 Task: Create a due date automation trigger when advanced on, on the tuesday of the week before a card is due add fields with custom field "Resume" set to a date in this month at 11:00 AM.
Action: Mouse moved to (1137, 350)
Screenshot: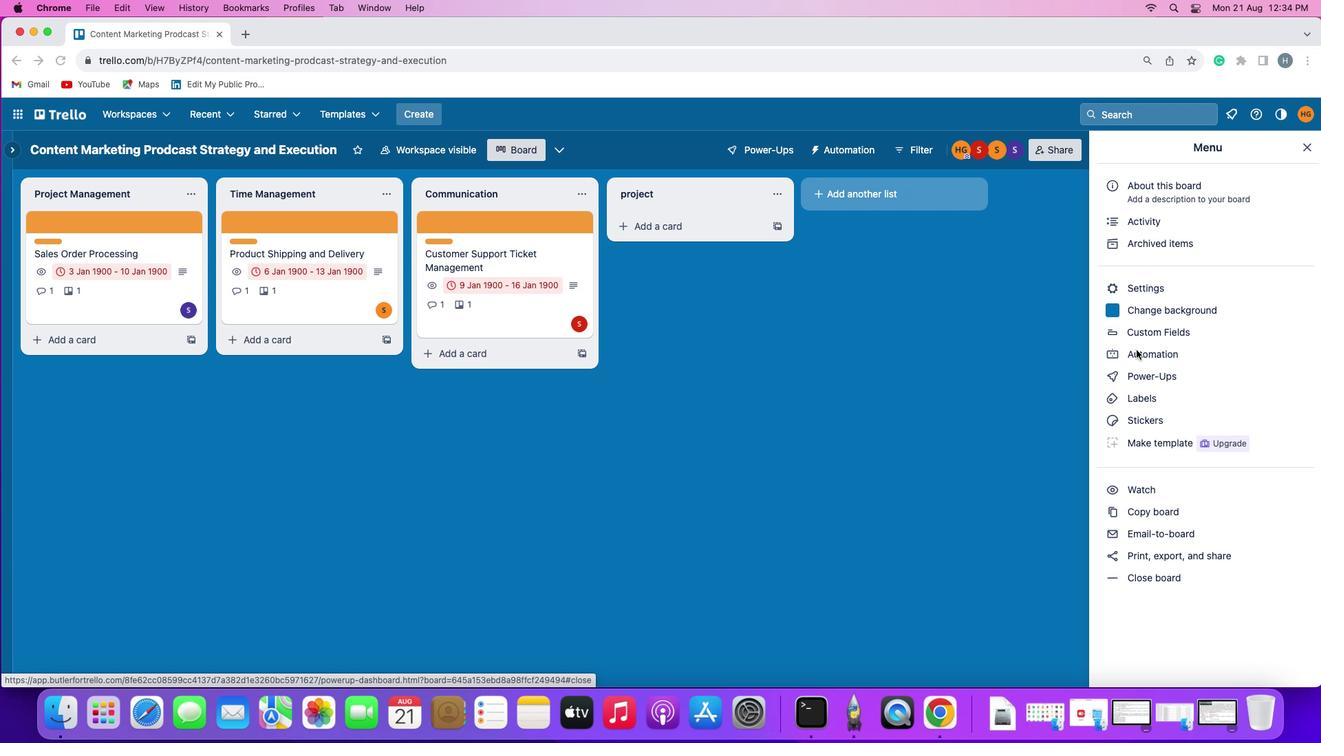 
Action: Mouse pressed left at (1137, 350)
Screenshot: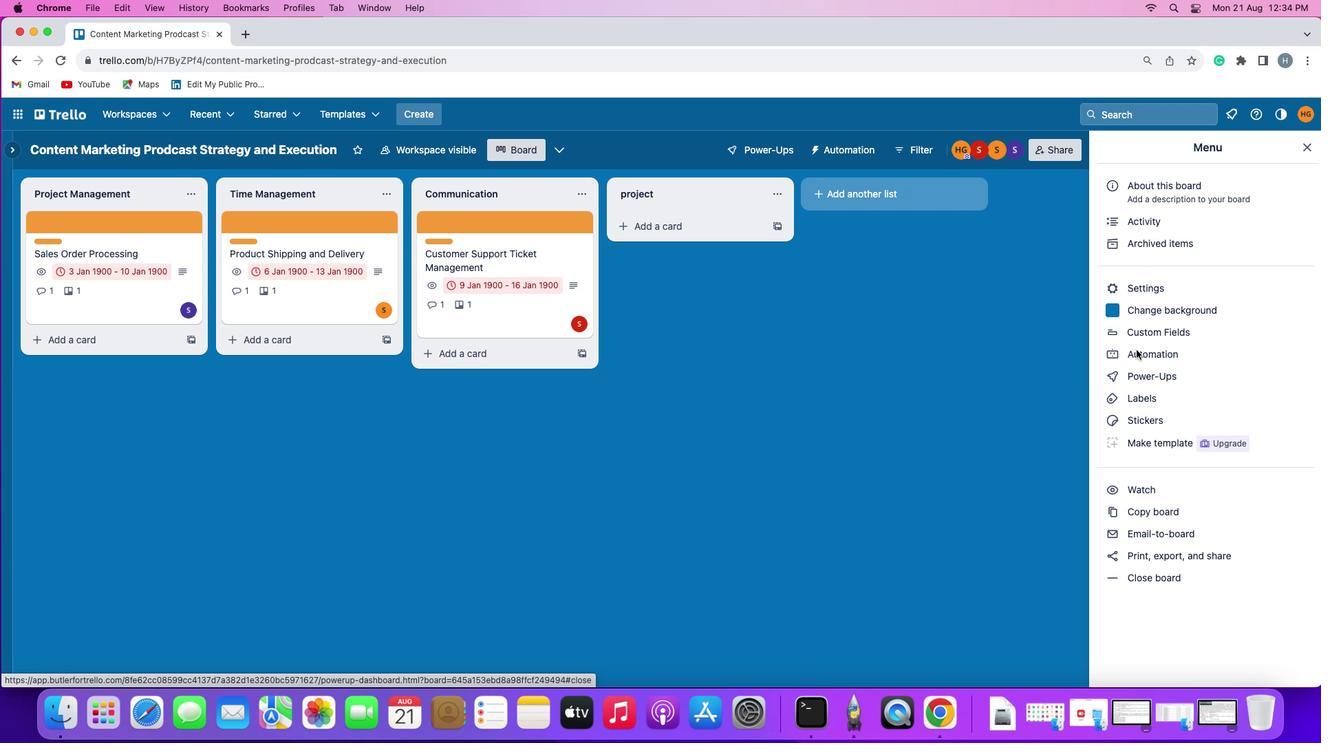 
Action: Mouse pressed left at (1137, 350)
Screenshot: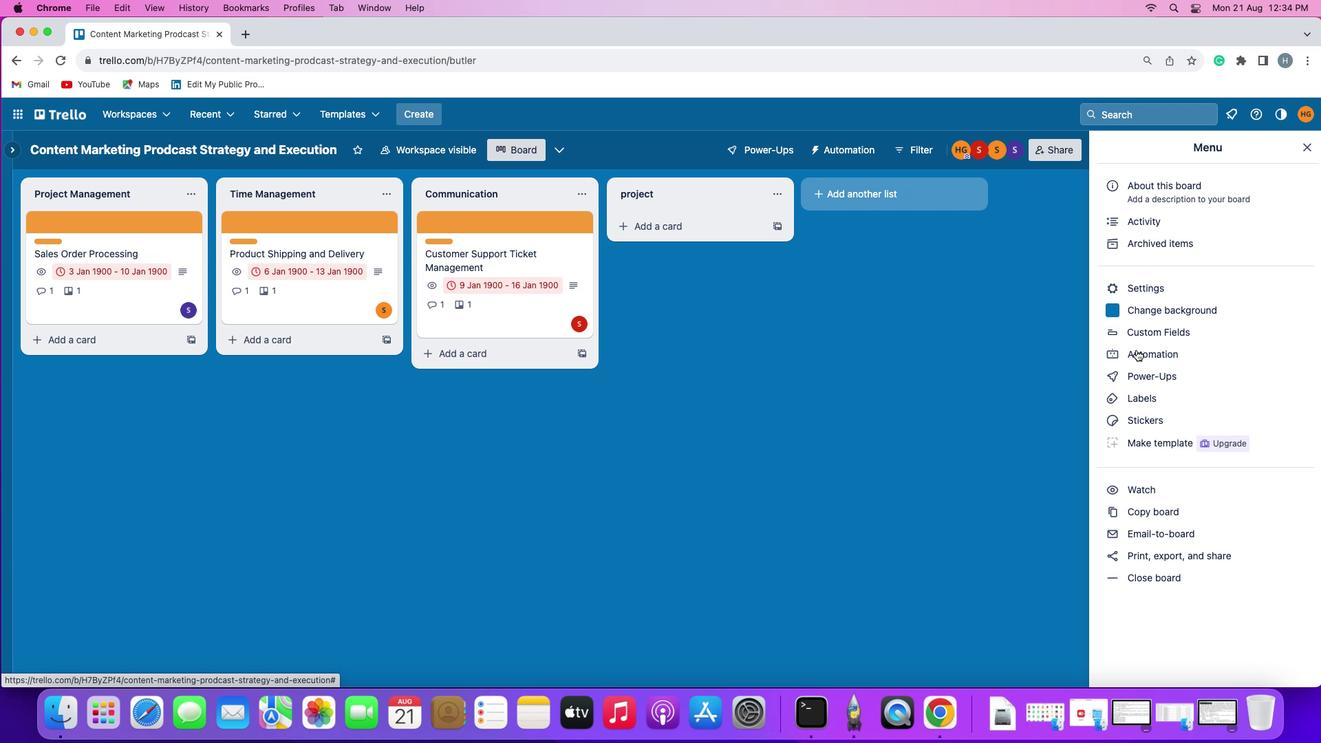 
Action: Mouse moved to (70, 321)
Screenshot: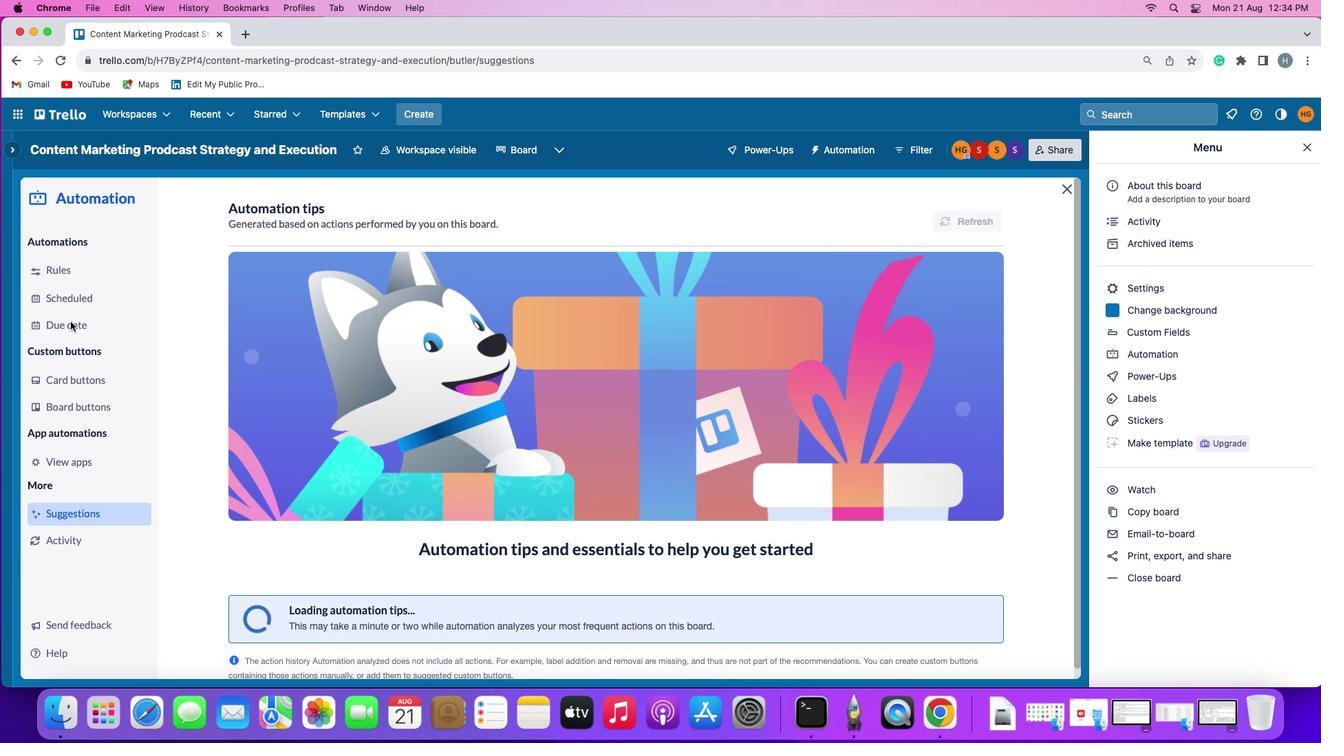
Action: Mouse pressed left at (70, 321)
Screenshot: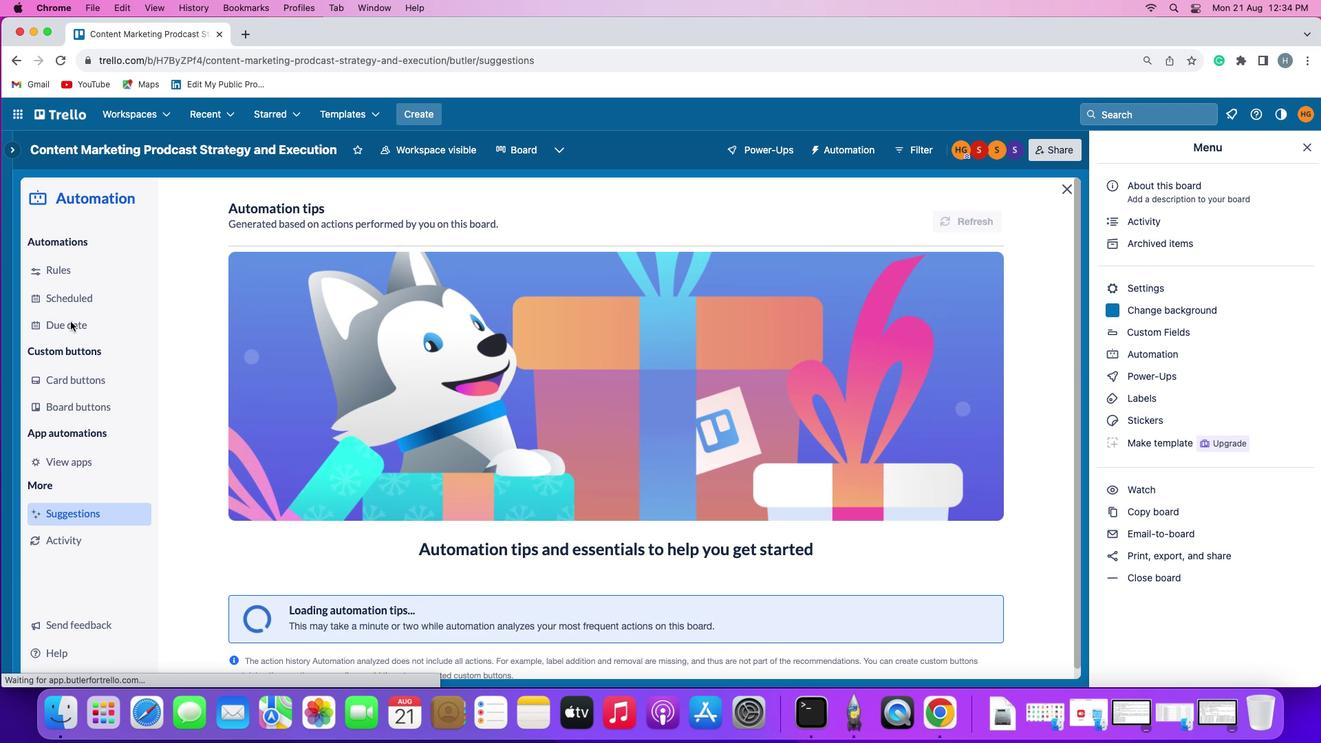 
Action: Mouse moved to (934, 214)
Screenshot: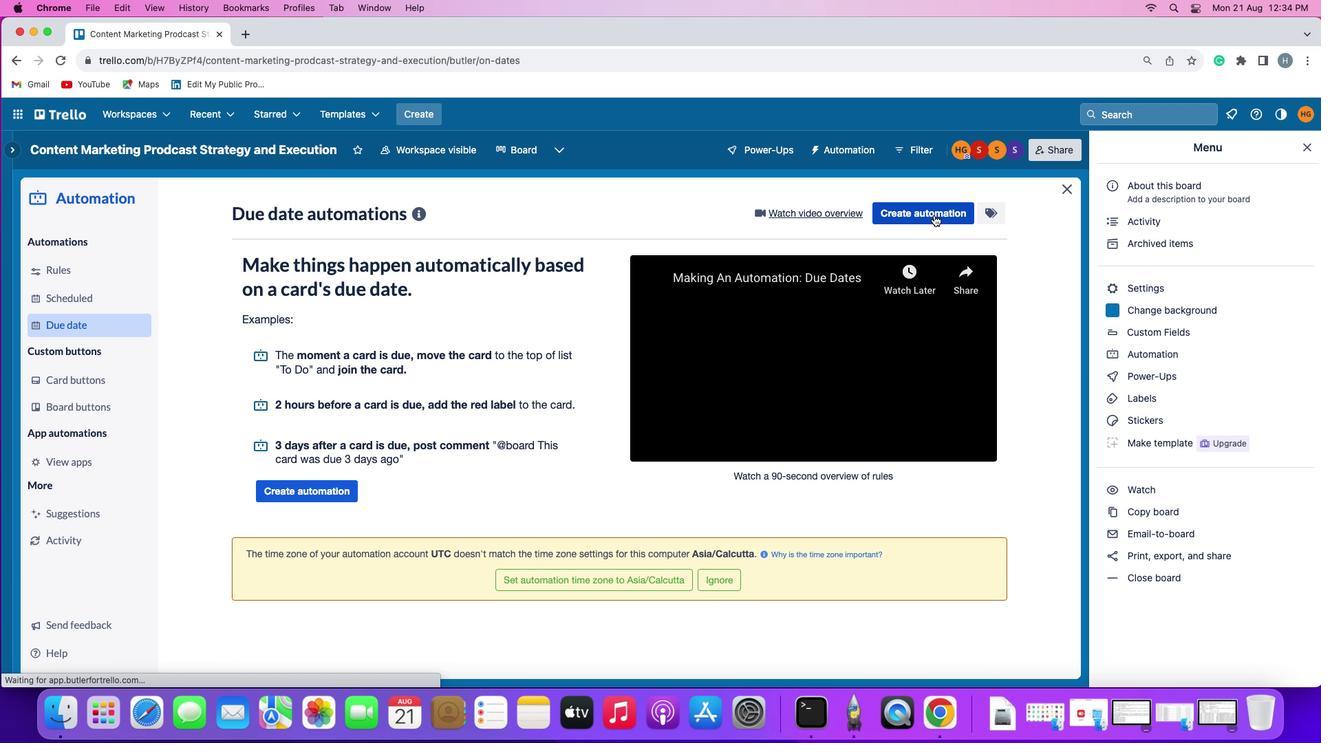 
Action: Mouse pressed left at (934, 214)
Screenshot: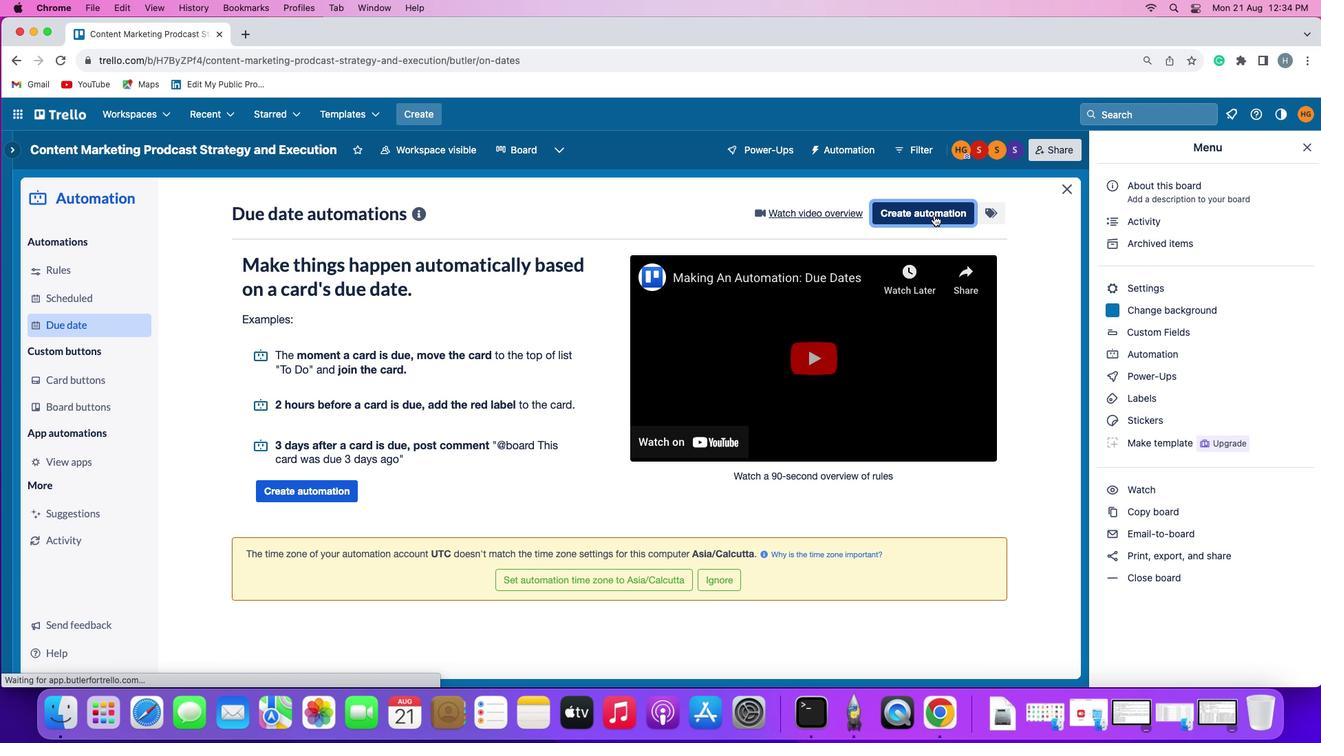 
Action: Mouse moved to (268, 342)
Screenshot: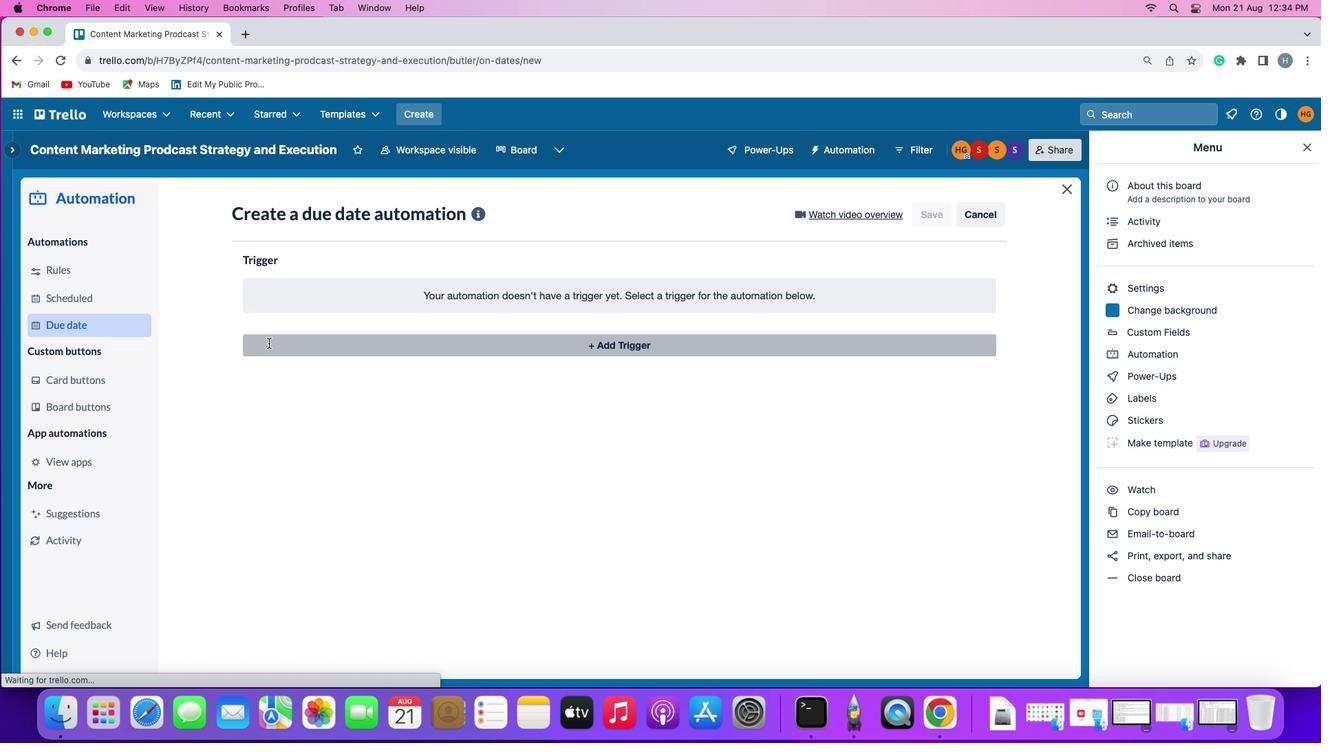 
Action: Mouse pressed left at (268, 342)
Screenshot: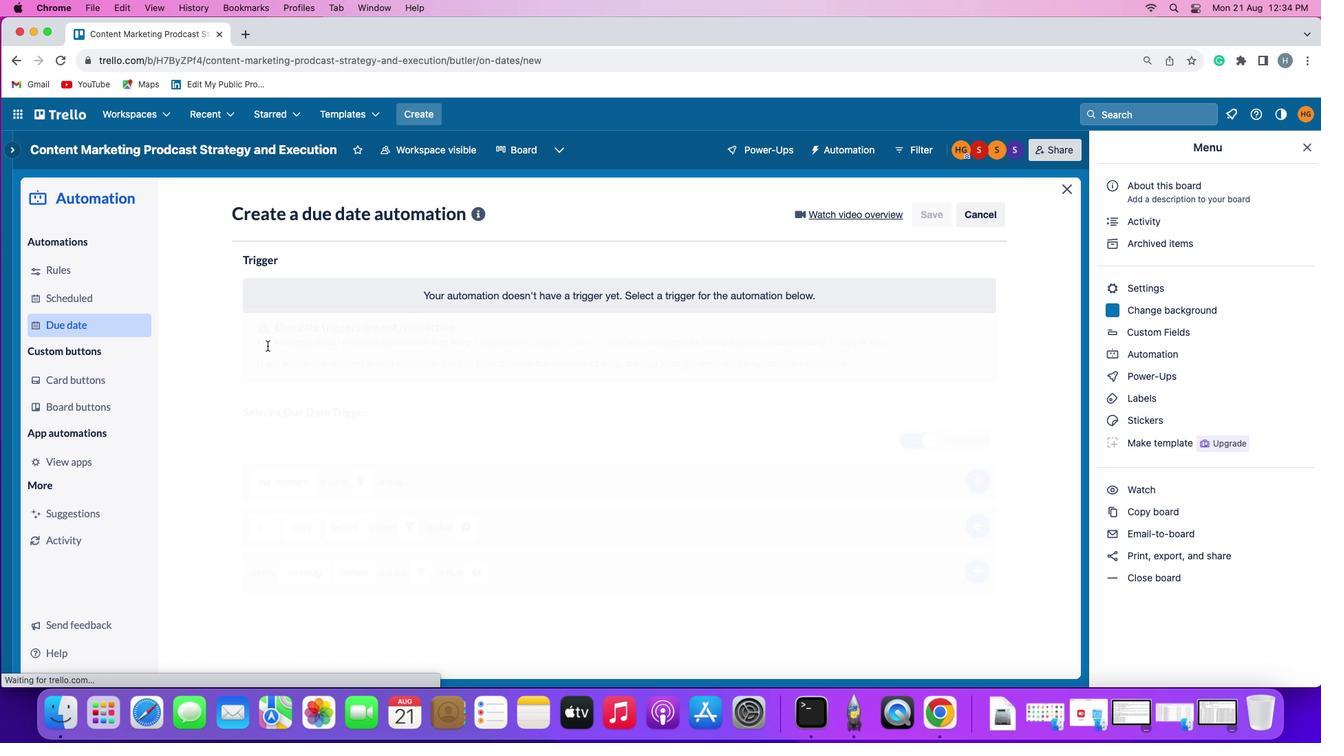 
Action: Mouse moved to (308, 605)
Screenshot: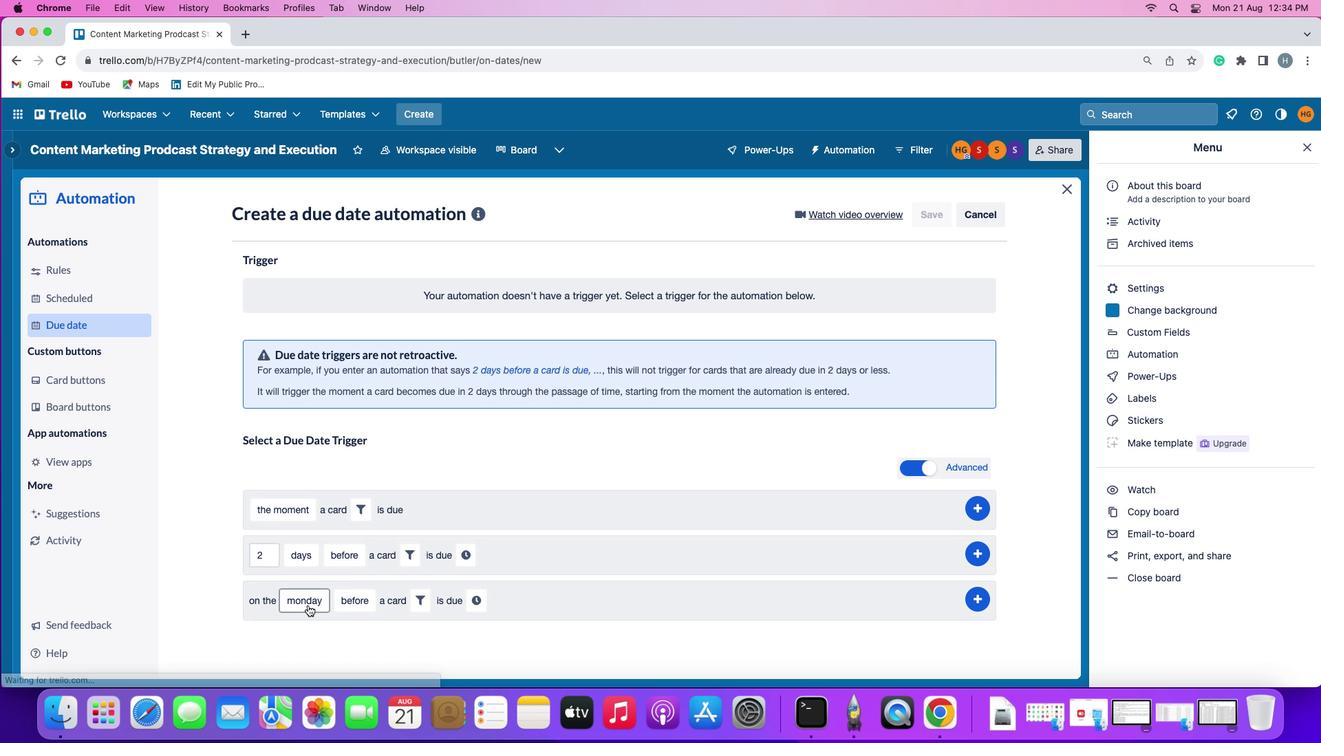 
Action: Mouse pressed left at (308, 605)
Screenshot: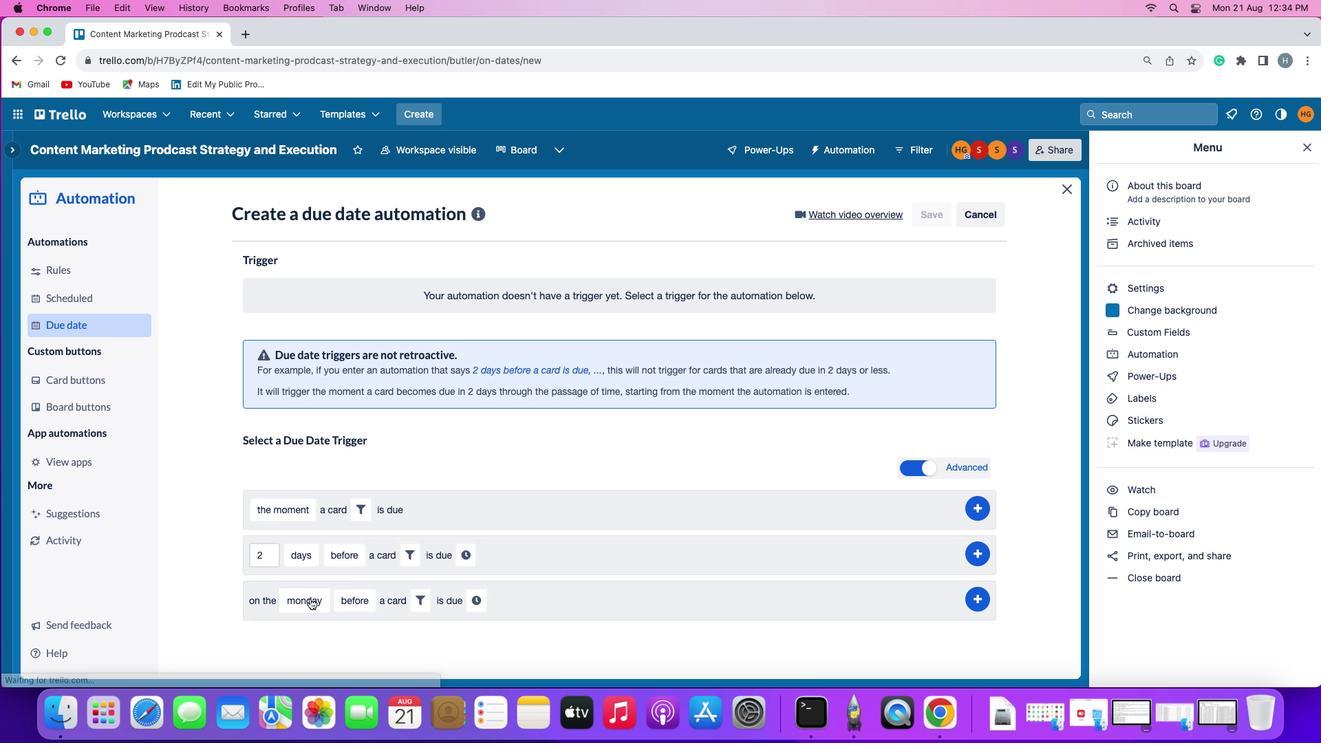 
Action: Mouse moved to (320, 441)
Screenshot: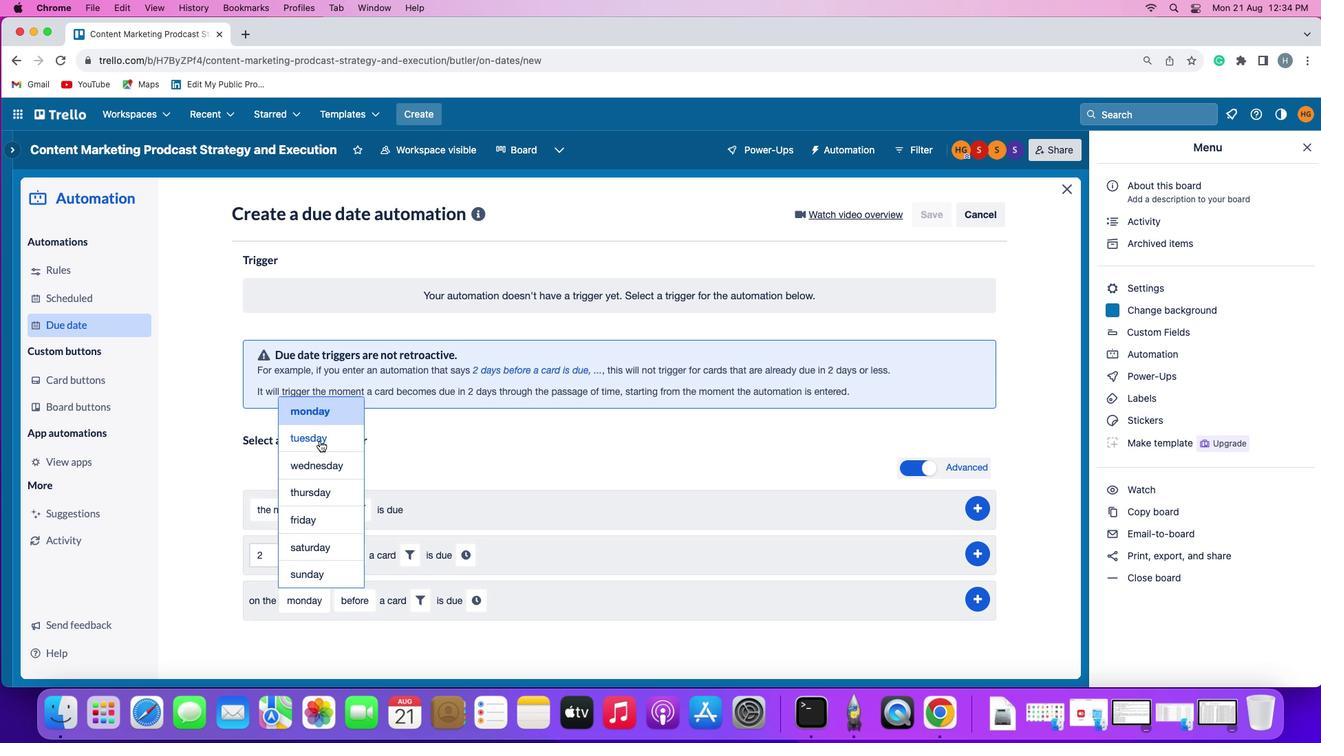 
Action: Mouse pressed left at (320, 441)
Screenshot: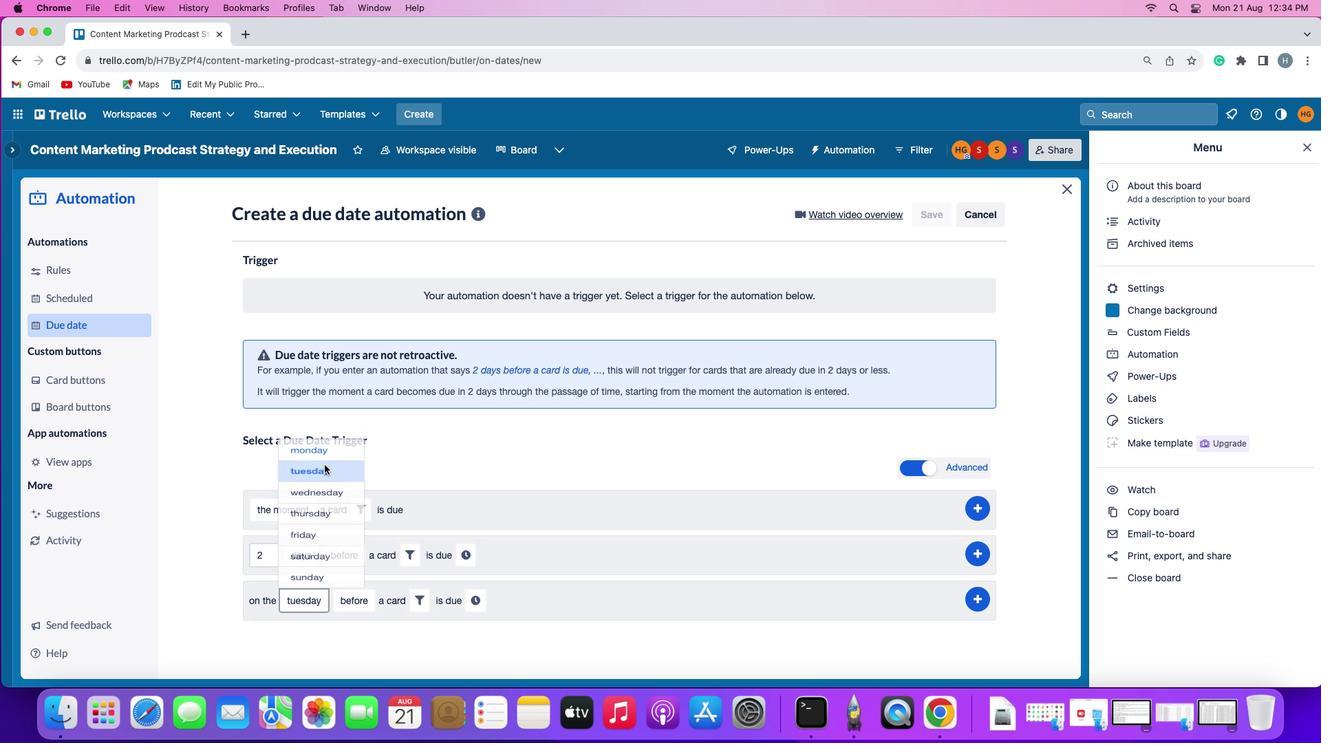 
Action: Mouse moved to (348, 599)
Screenshot: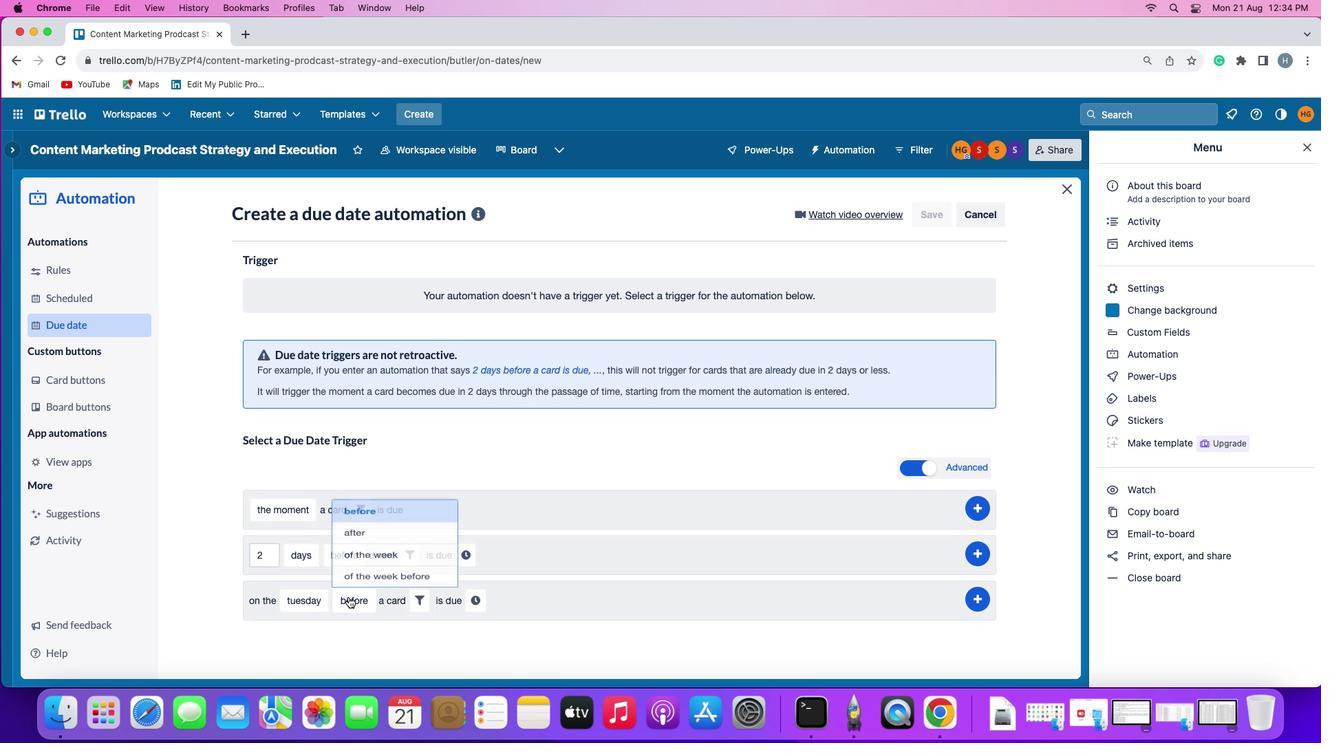 
Action: Mouse pressed left at (348, 599)
Screenshot: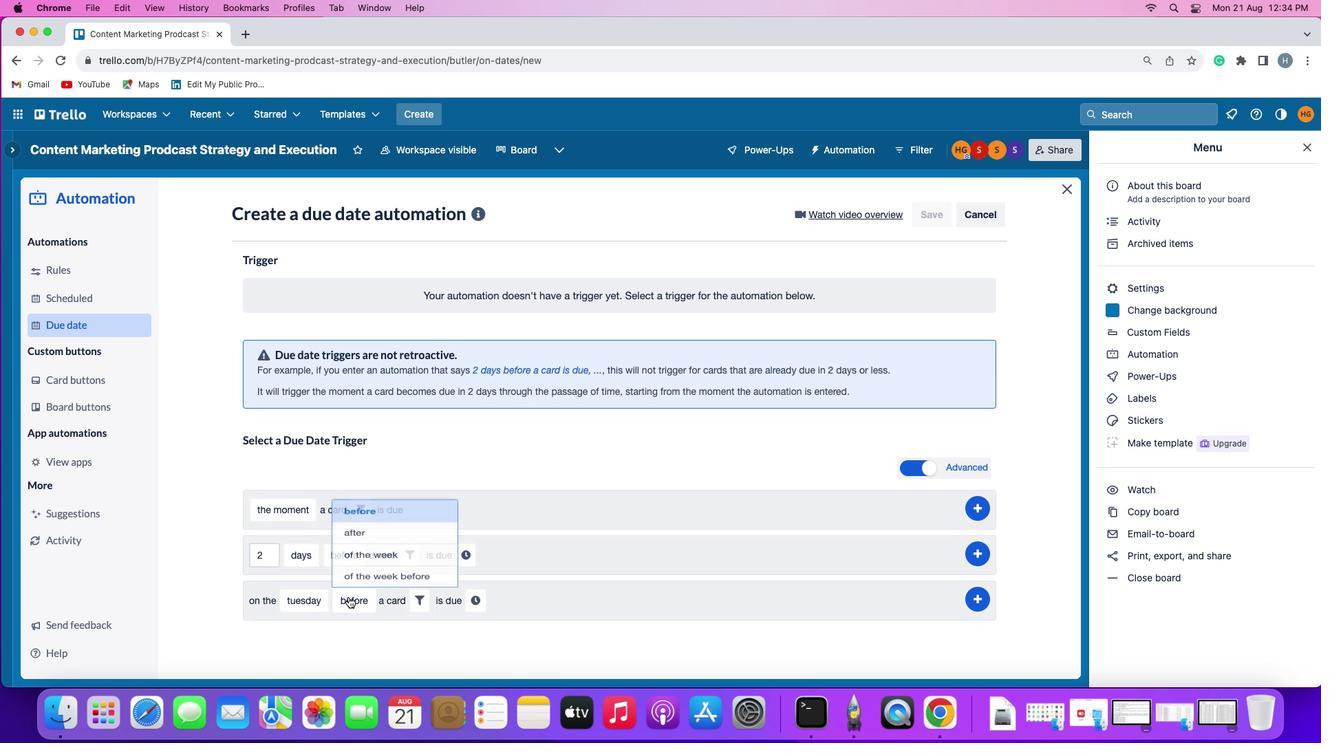 
Action: Mouse moved to (355, 579)
Screenshot: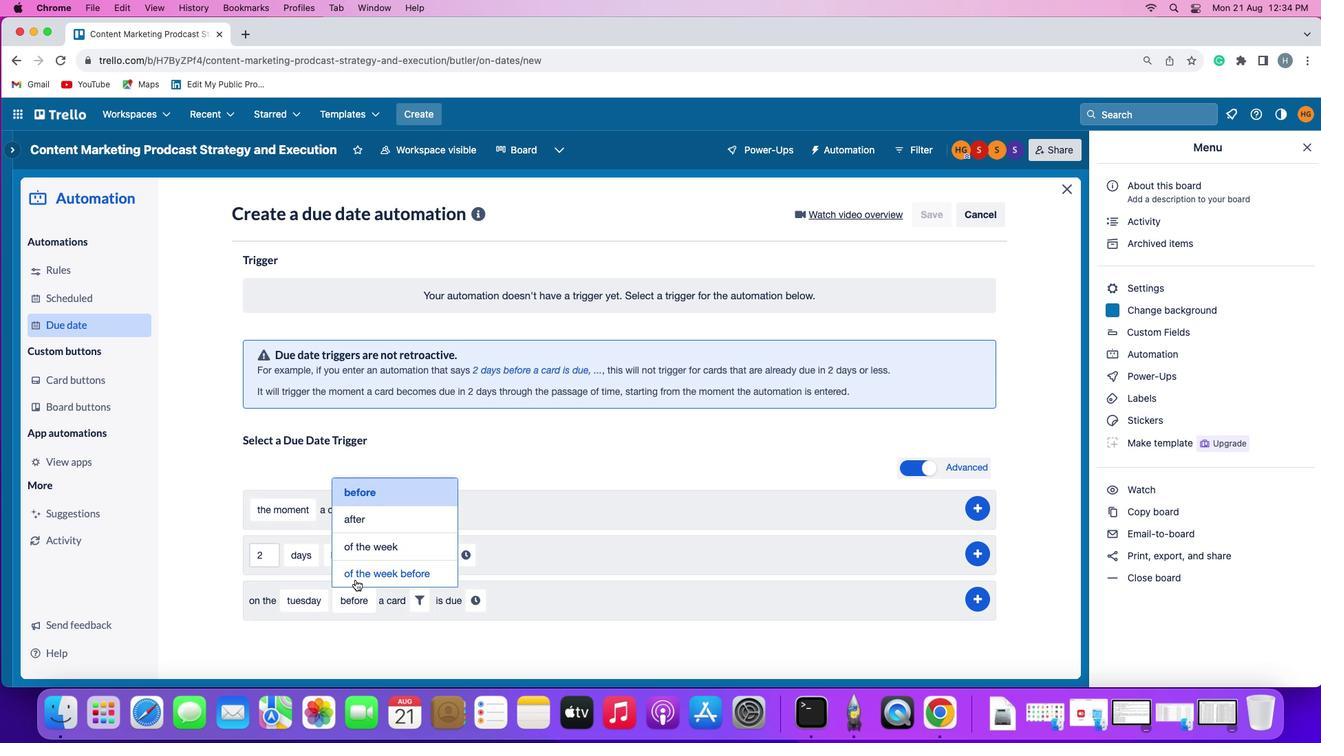 
Action: Mouse pressed left at (355, 579)
Screenshot: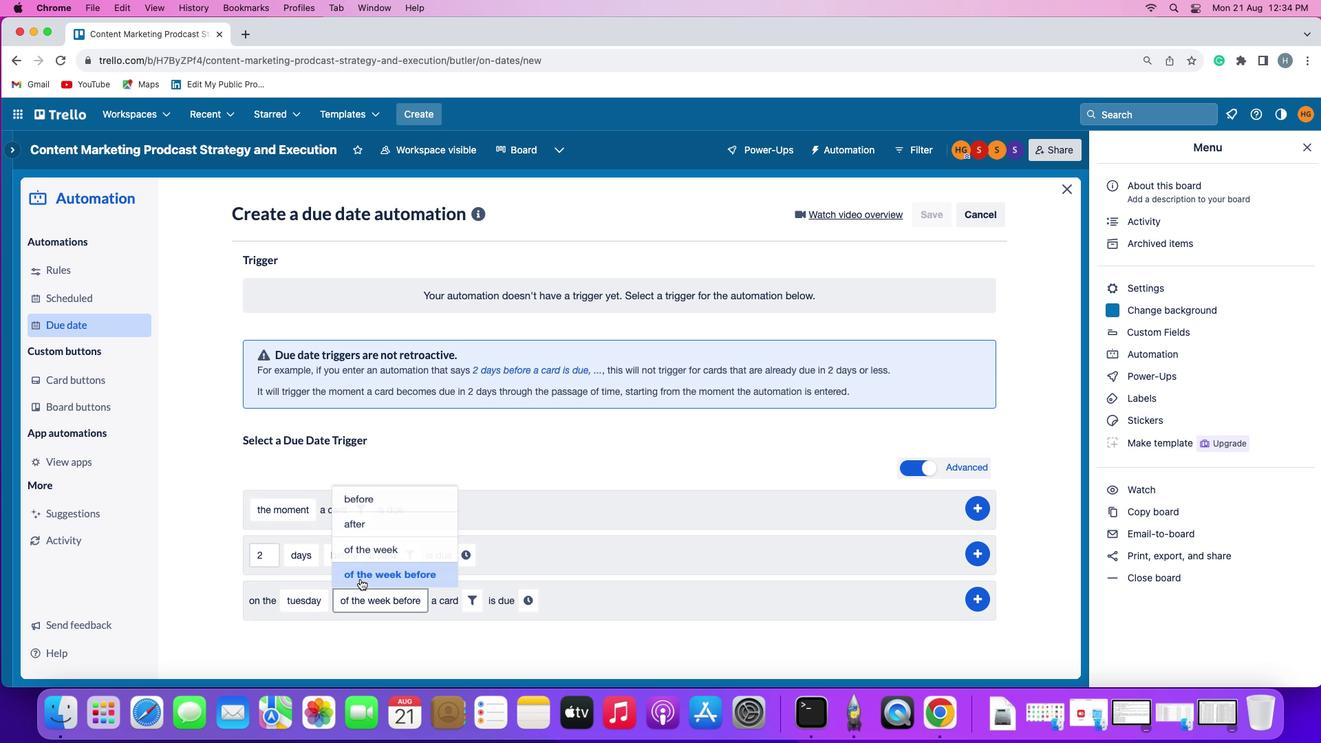 
Action: Mouse moved to (466, 601)
Screenshot: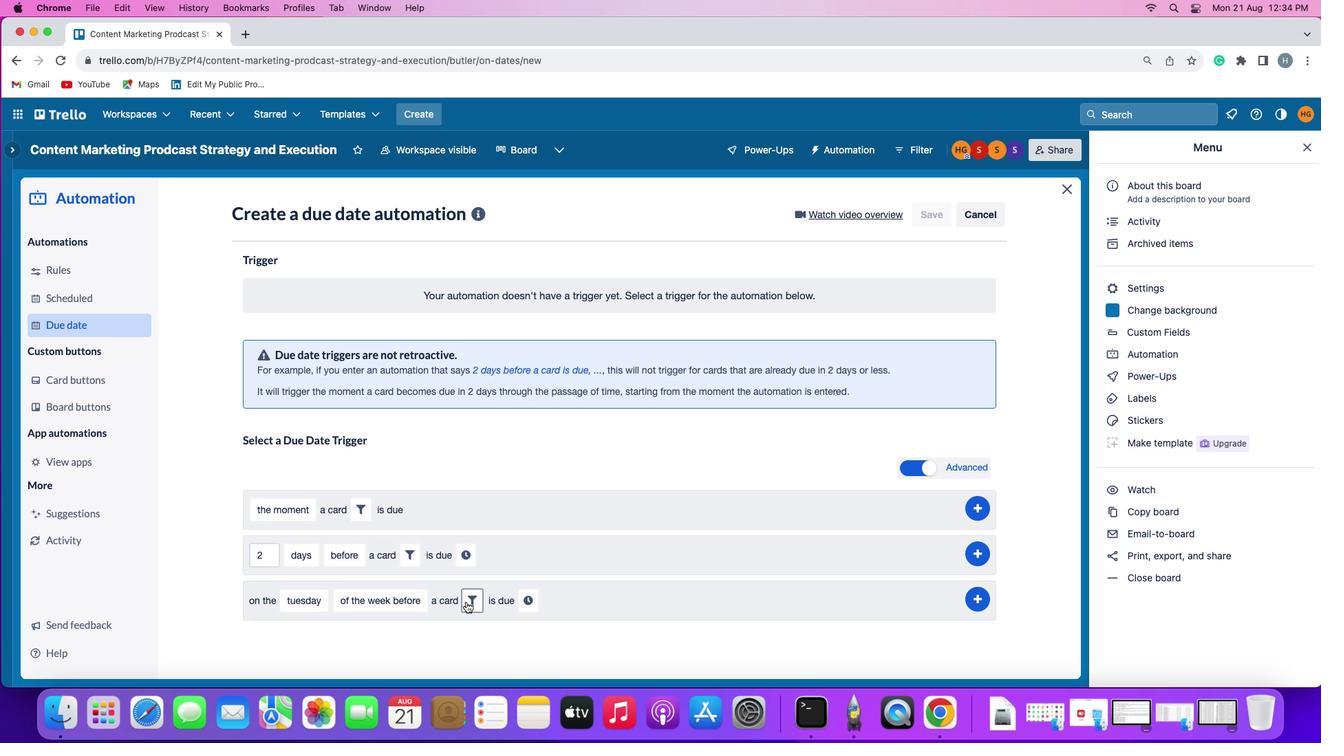
Action: Mouse pressed left at (466, 601)
Screenshot: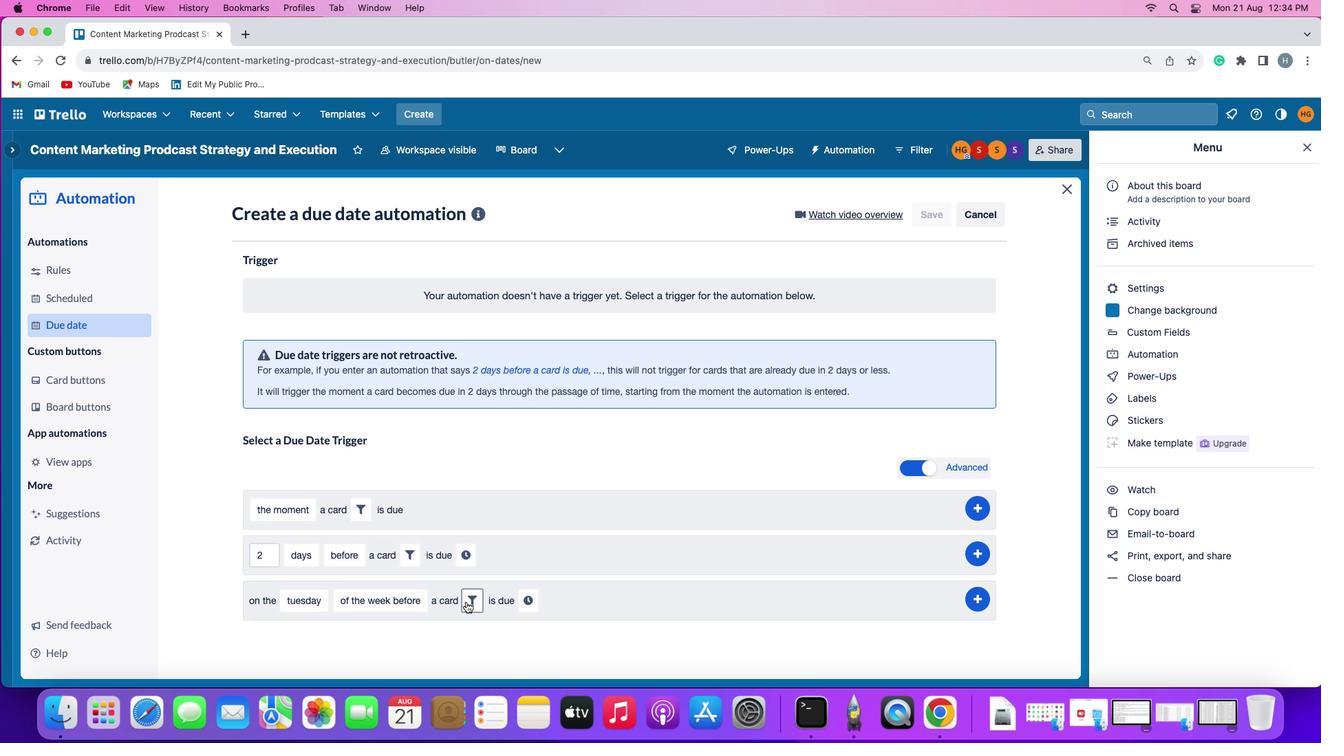 
Action: Mouse moved to (693, 640)
Screenshot: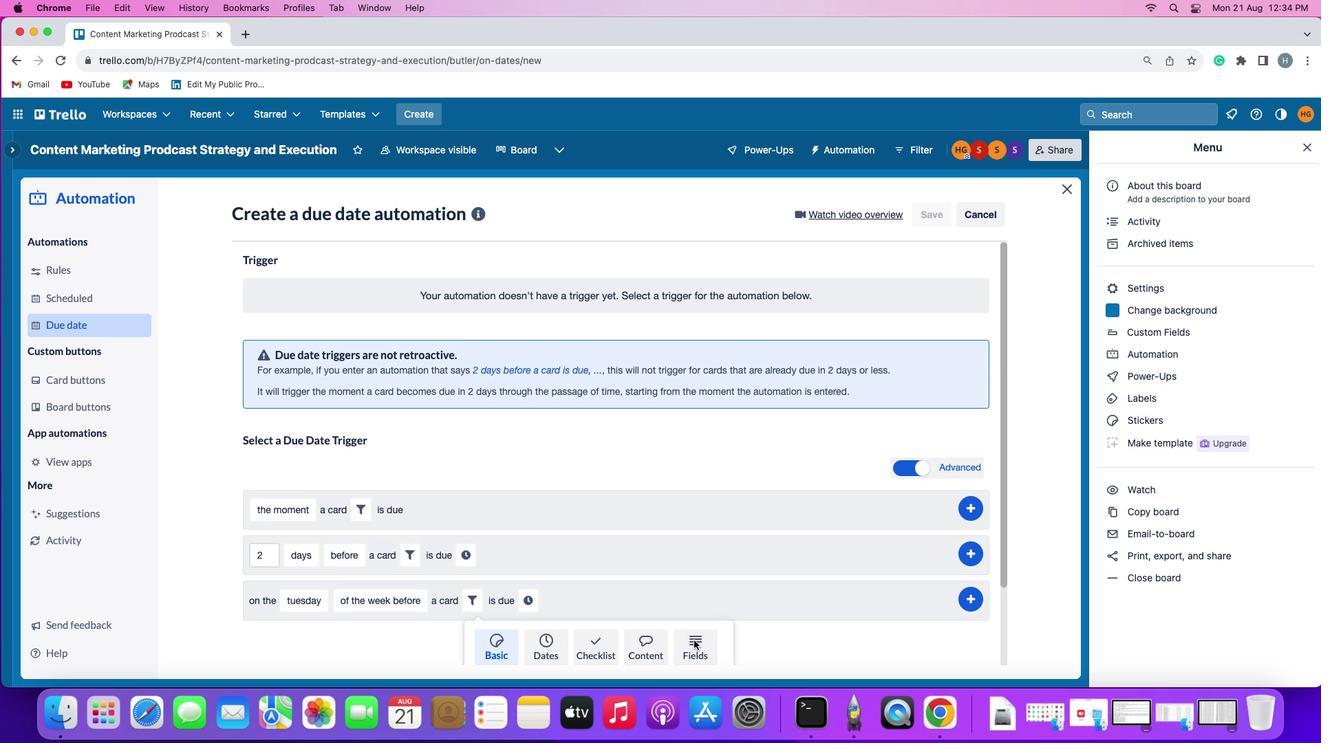 
Action: Mouse pressed left at (693, 640)
Screenshot: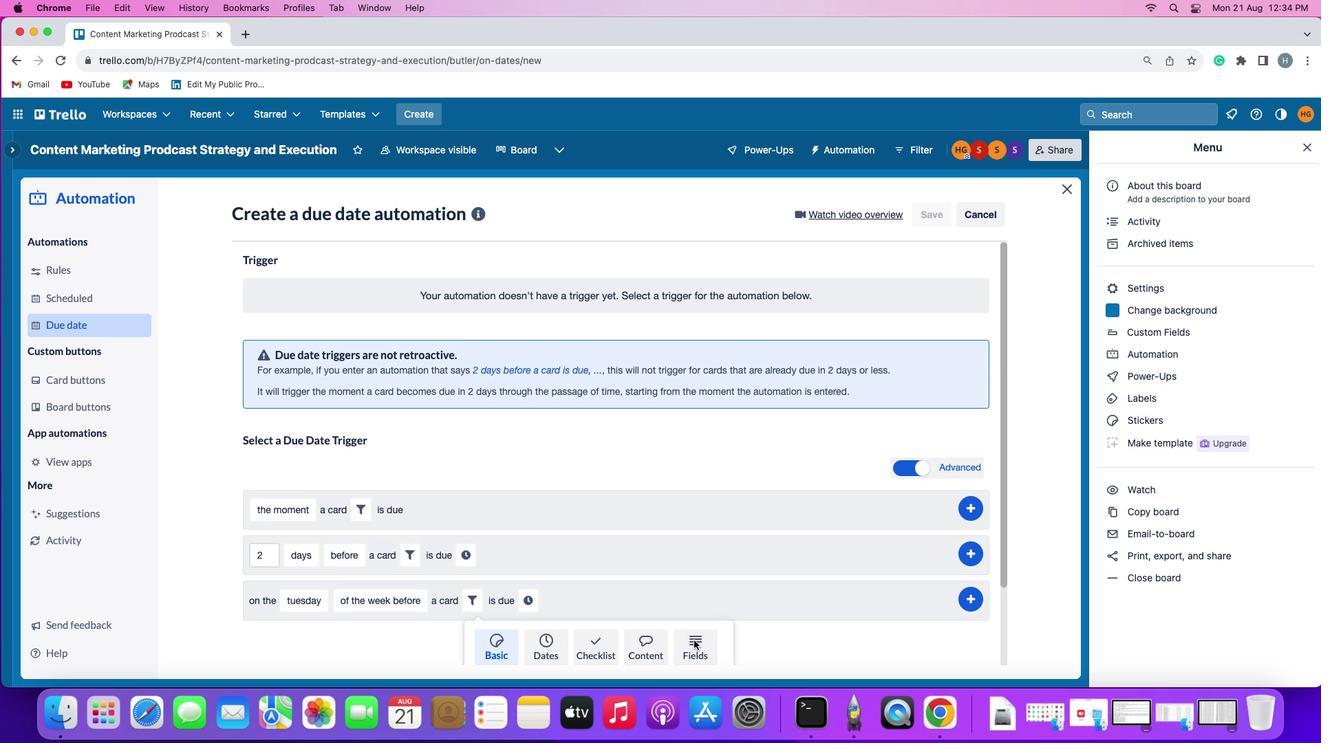 
Action: Mouse moved to (461, 639)
Screenshot: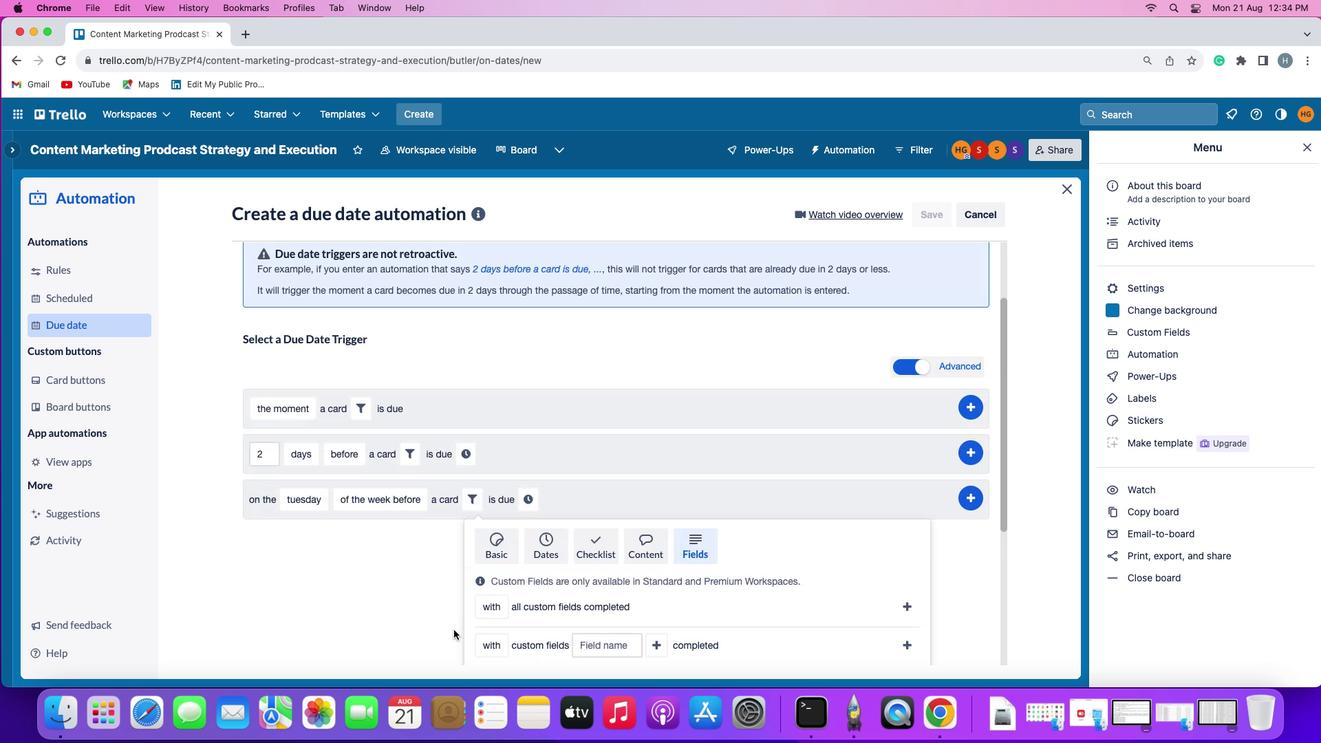 
Action: Mouse scrolled (461, 639) with delta (0, 0)
Screenshot: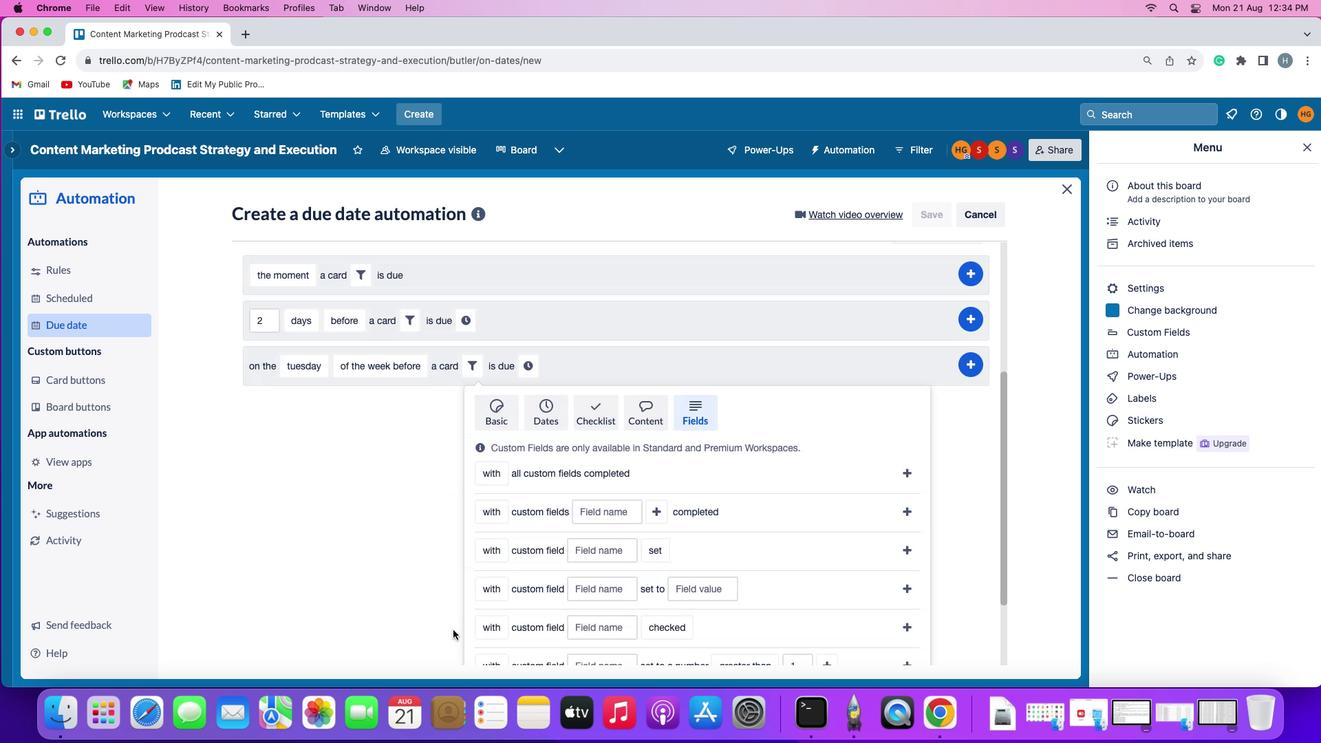 
Action: Mouse moved to (461, 639)
Screenshot: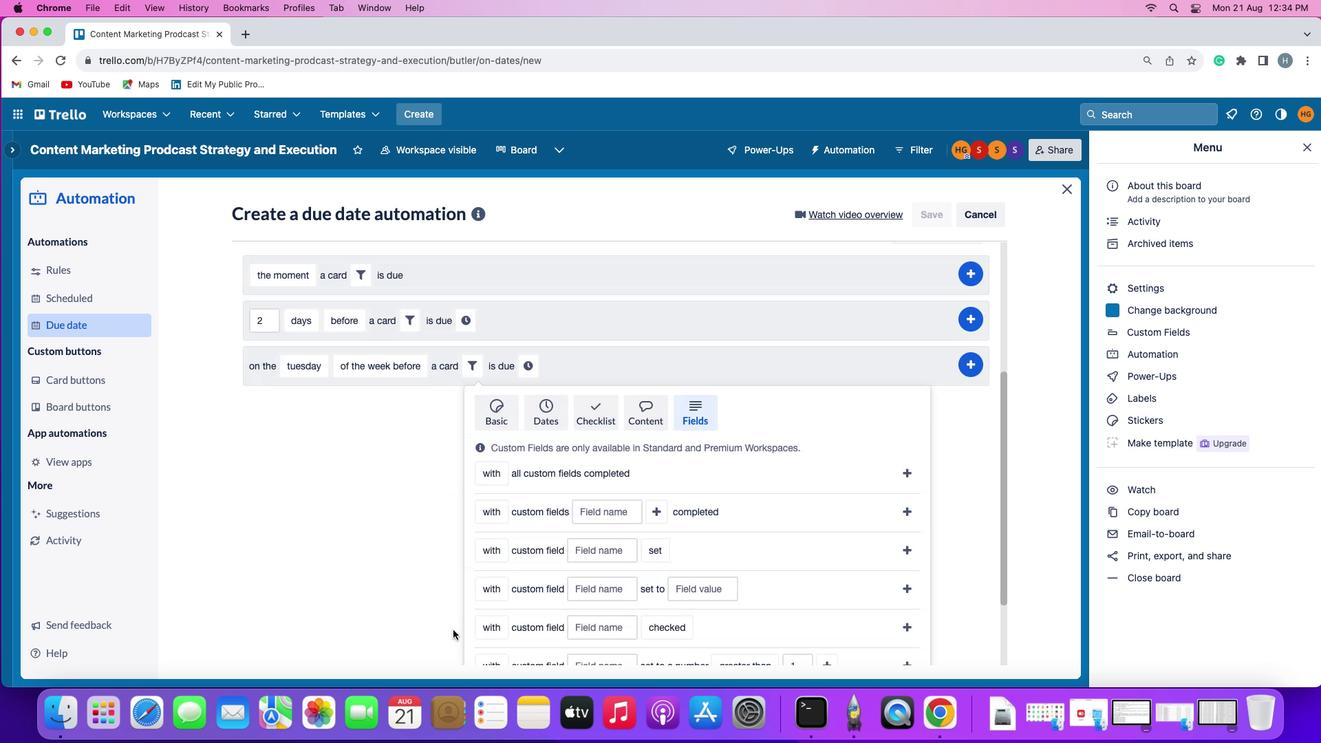 
Action: Mouse scrolled (461, 639) with delta (0, 0)
Screenshot: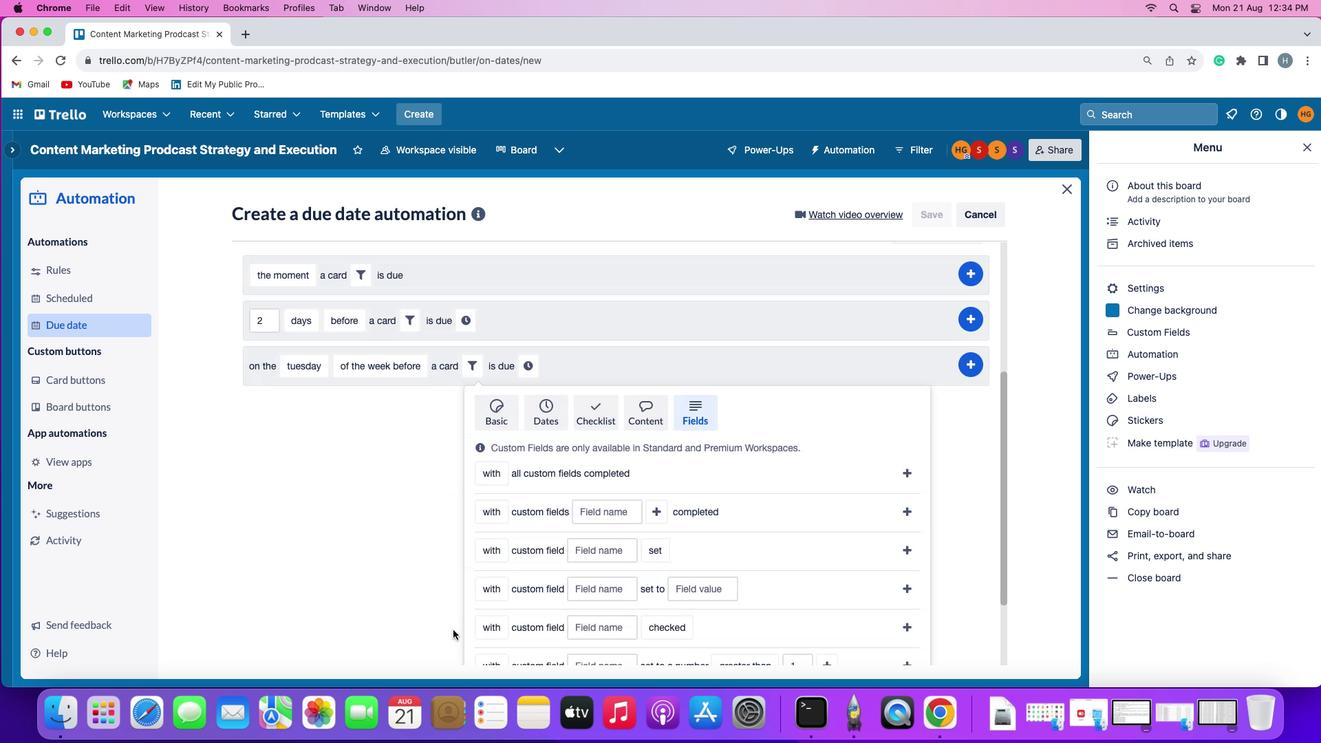 
Action: Mouse moved to (460, 638)
Screenshot: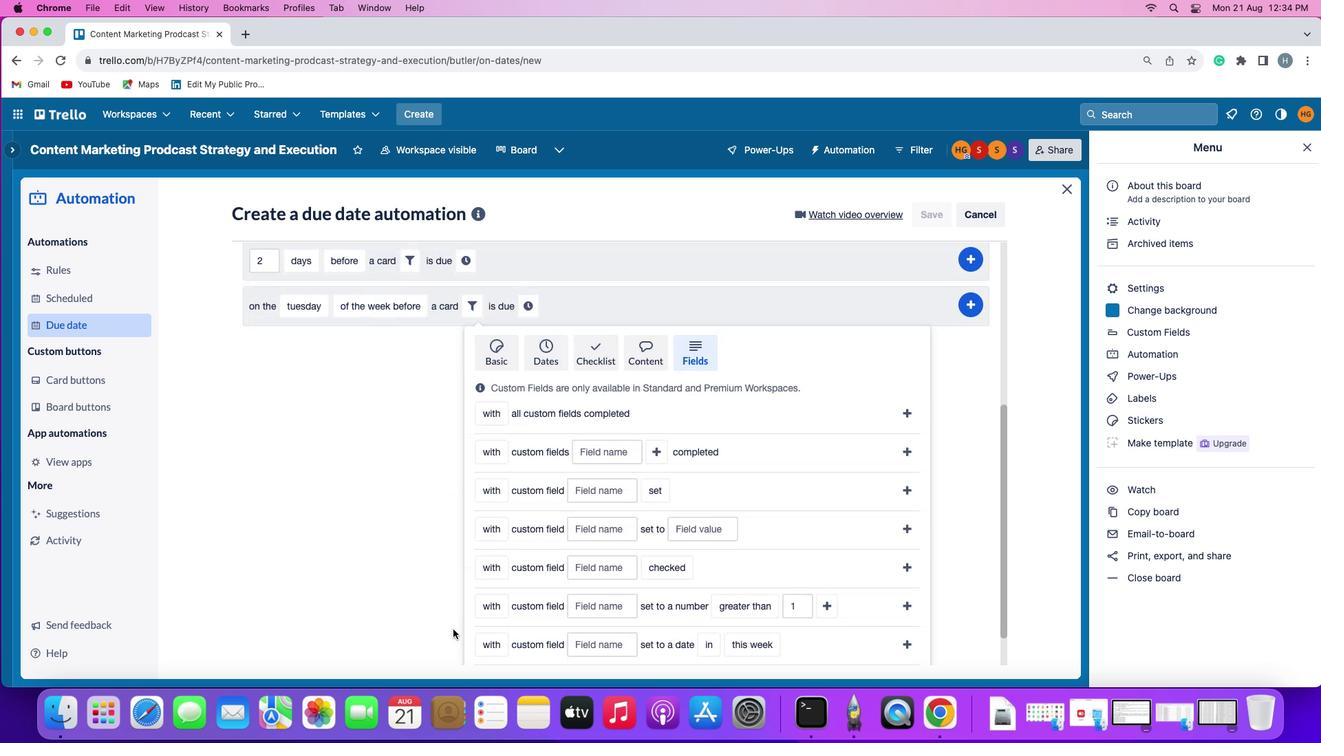 
Action: Mouse scrolled (460, 638) with delta (0, -2)
Screenshot: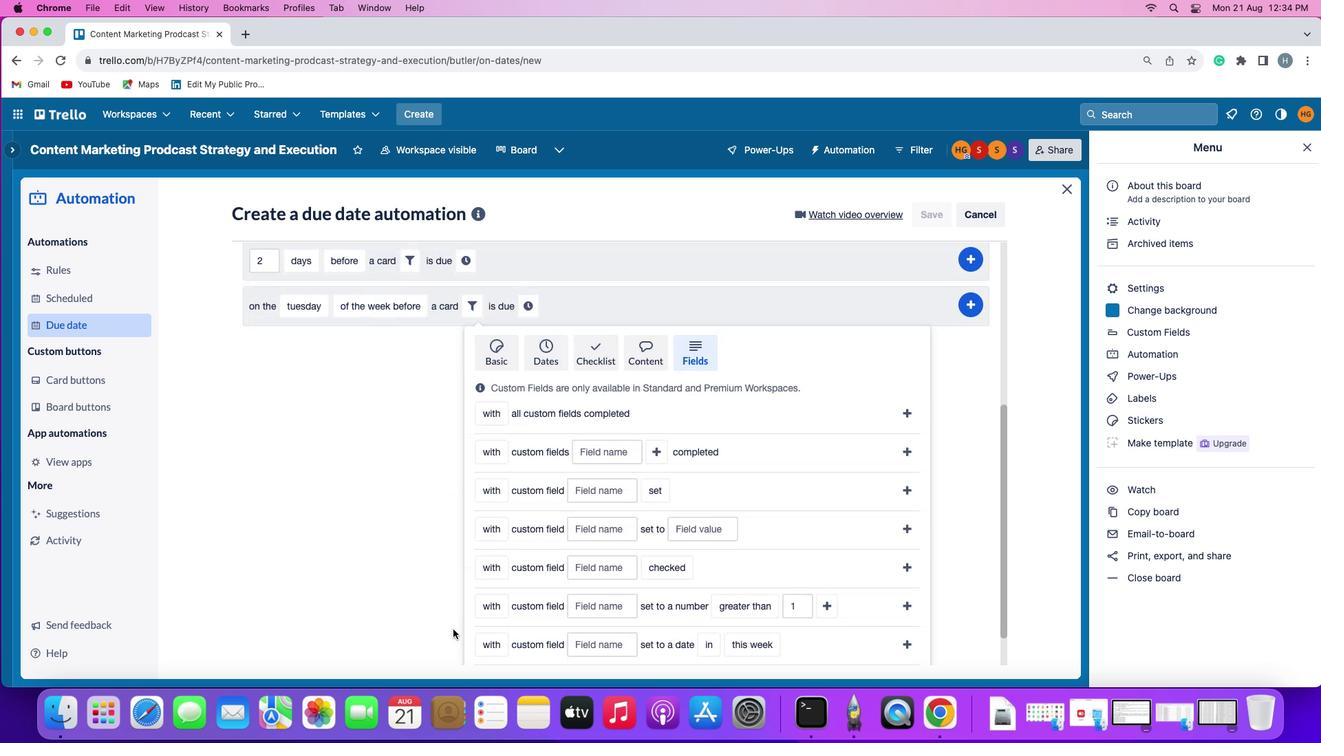 
Action: Mouse moved to (459, 636)
Screenshot: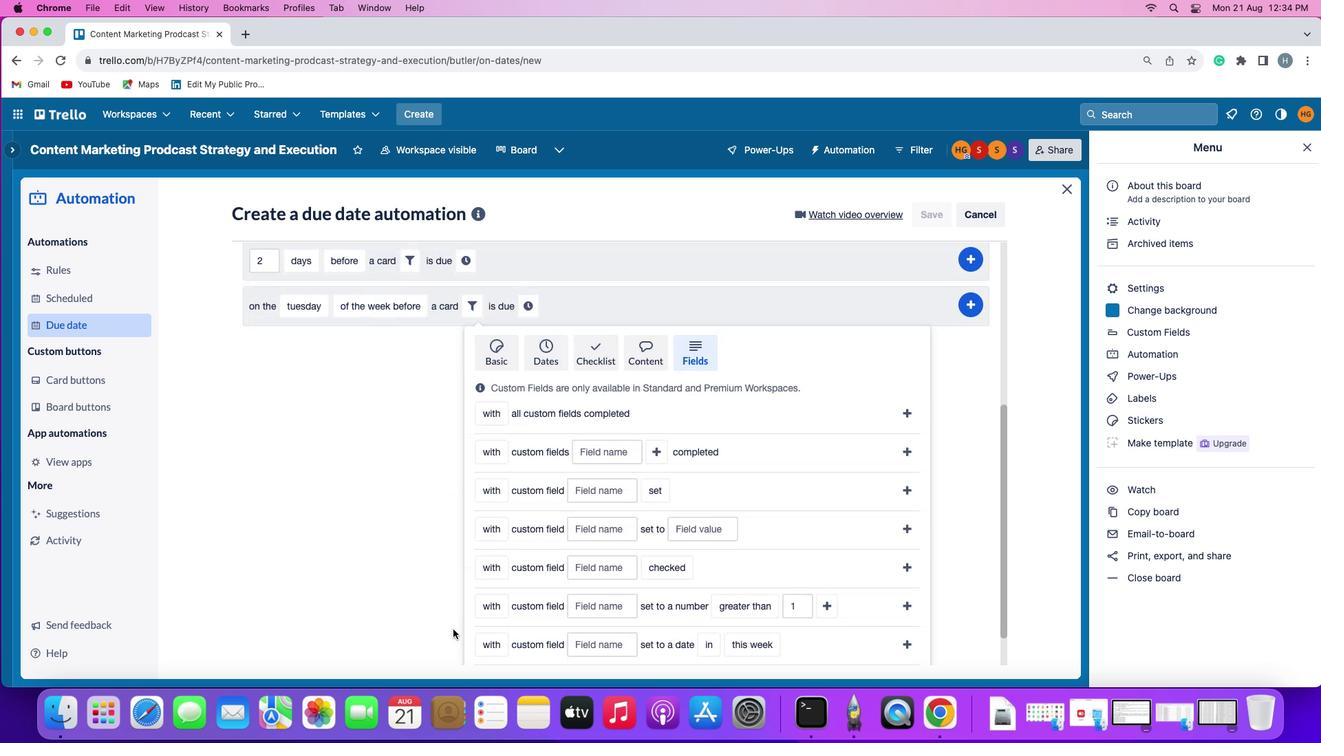 
Action: Mouse scrolled (459, 636) with delta (0, -3)
Screenshot: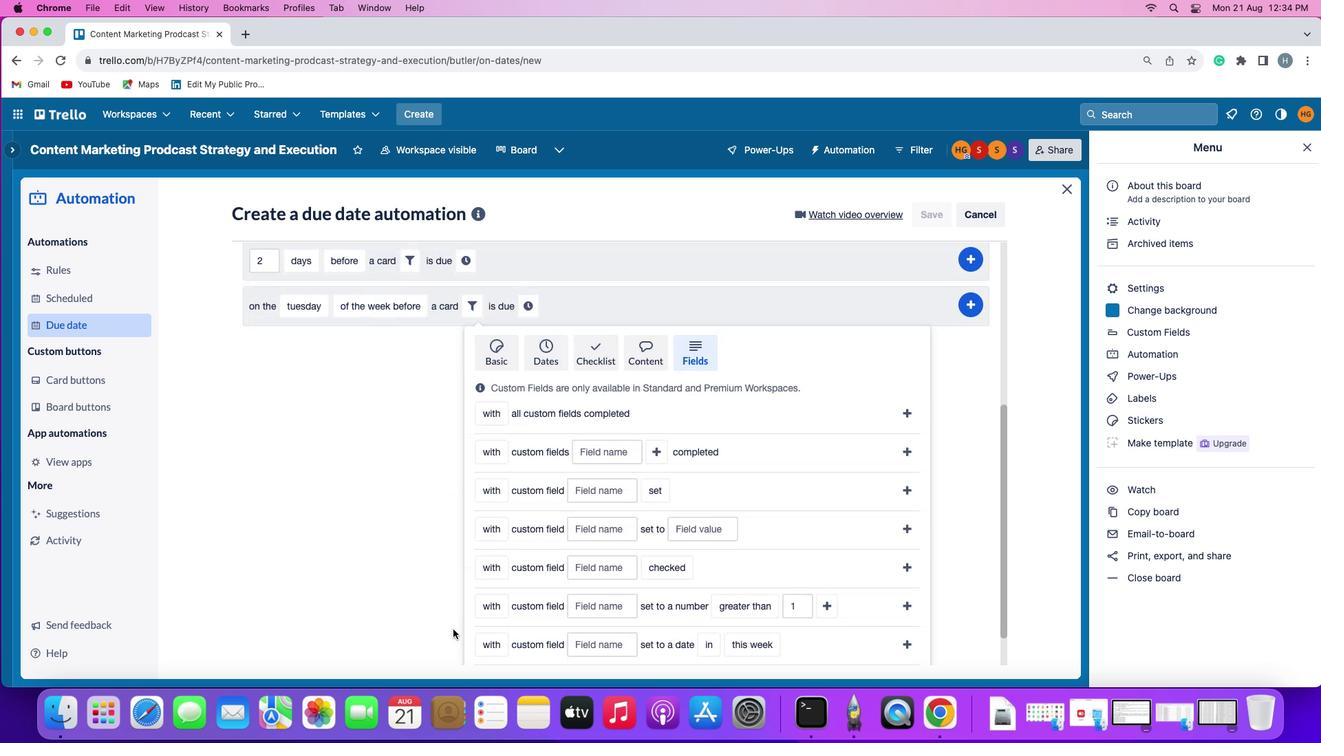 
Action: Mouse moved to (452, 629)
Screenshot: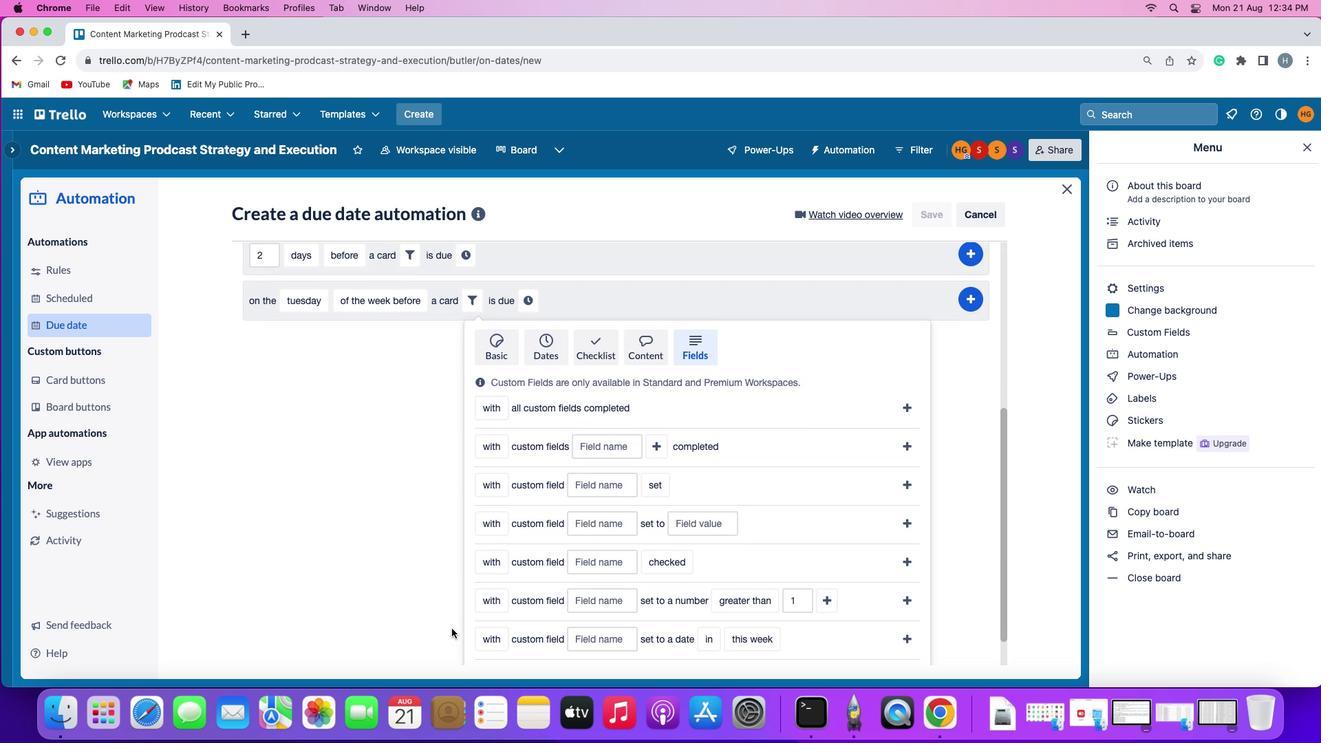 
Action: Mouse scrolled (452, 629) with delta (0, 0)
Screenshot: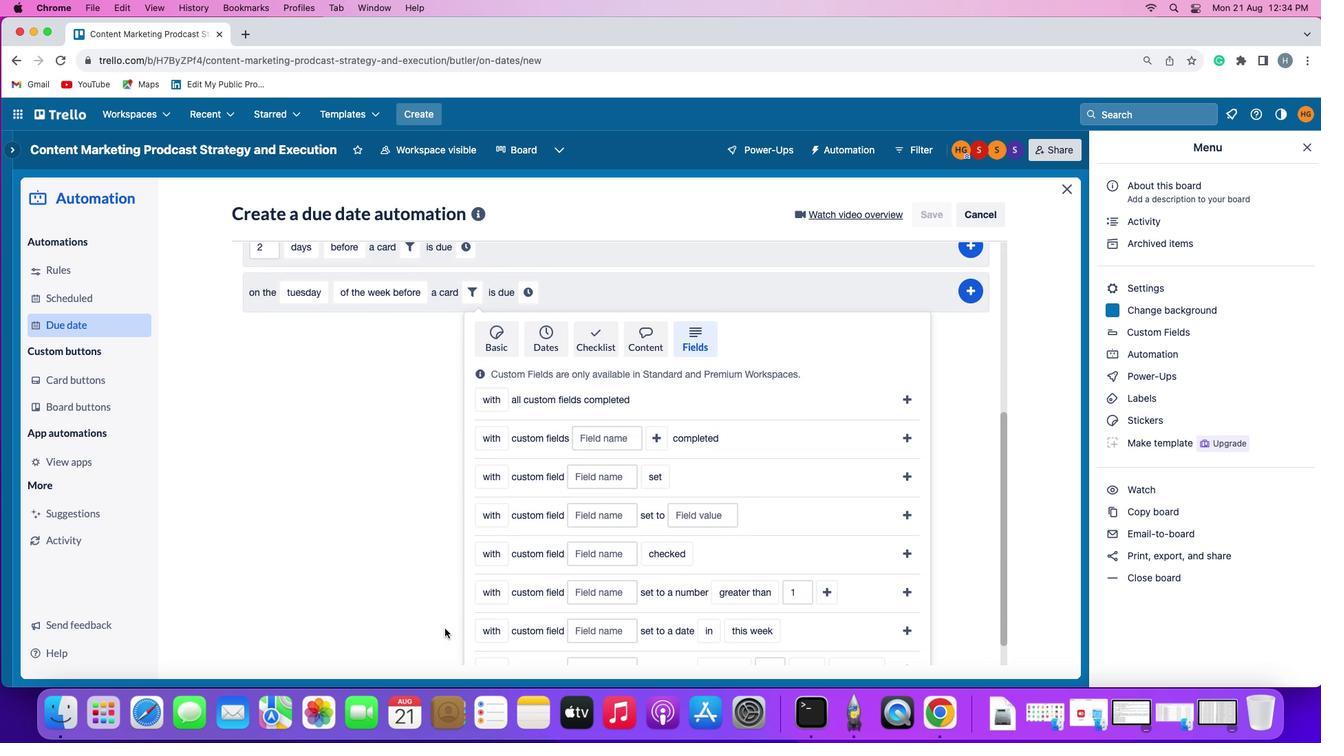 
Action: Mouse scrolled (452, 629) with delta (0, 0)
Screenshot: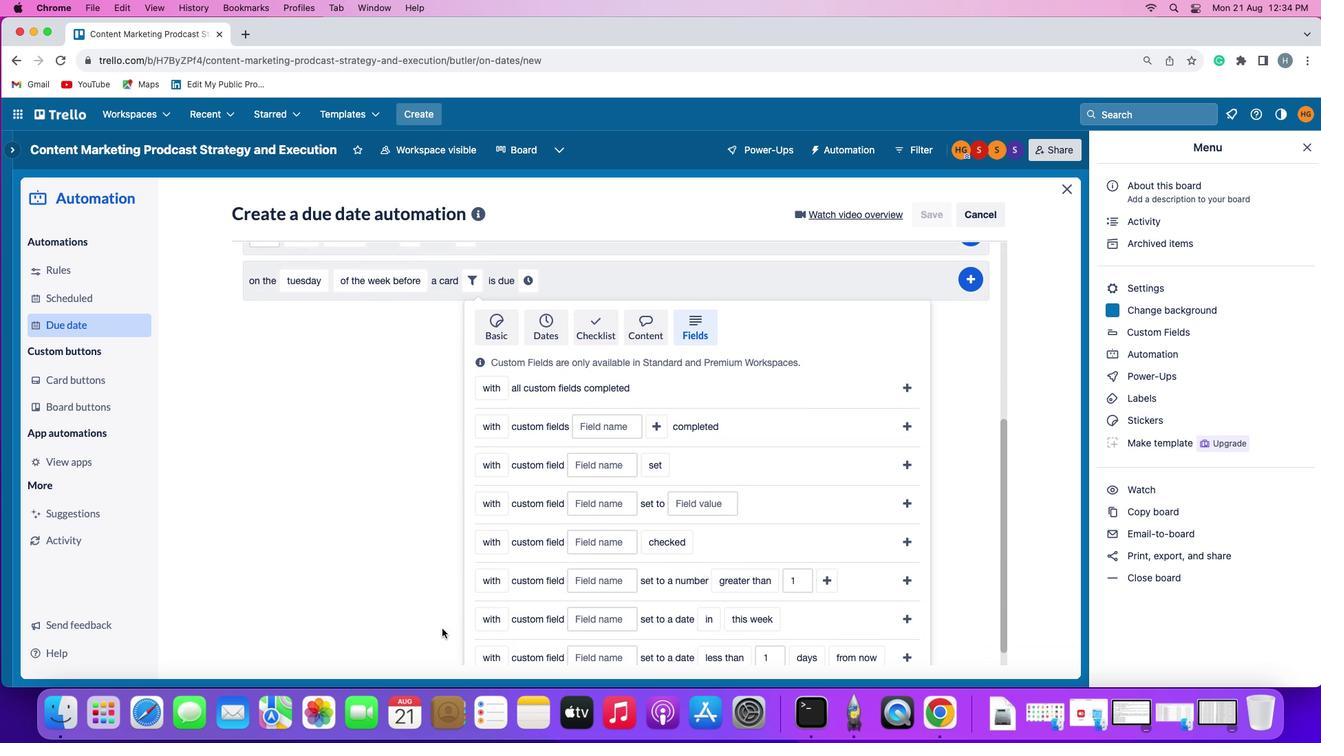 
Action: Mouse scrolled (452, 629) with delta (0, -2)
Screenshot: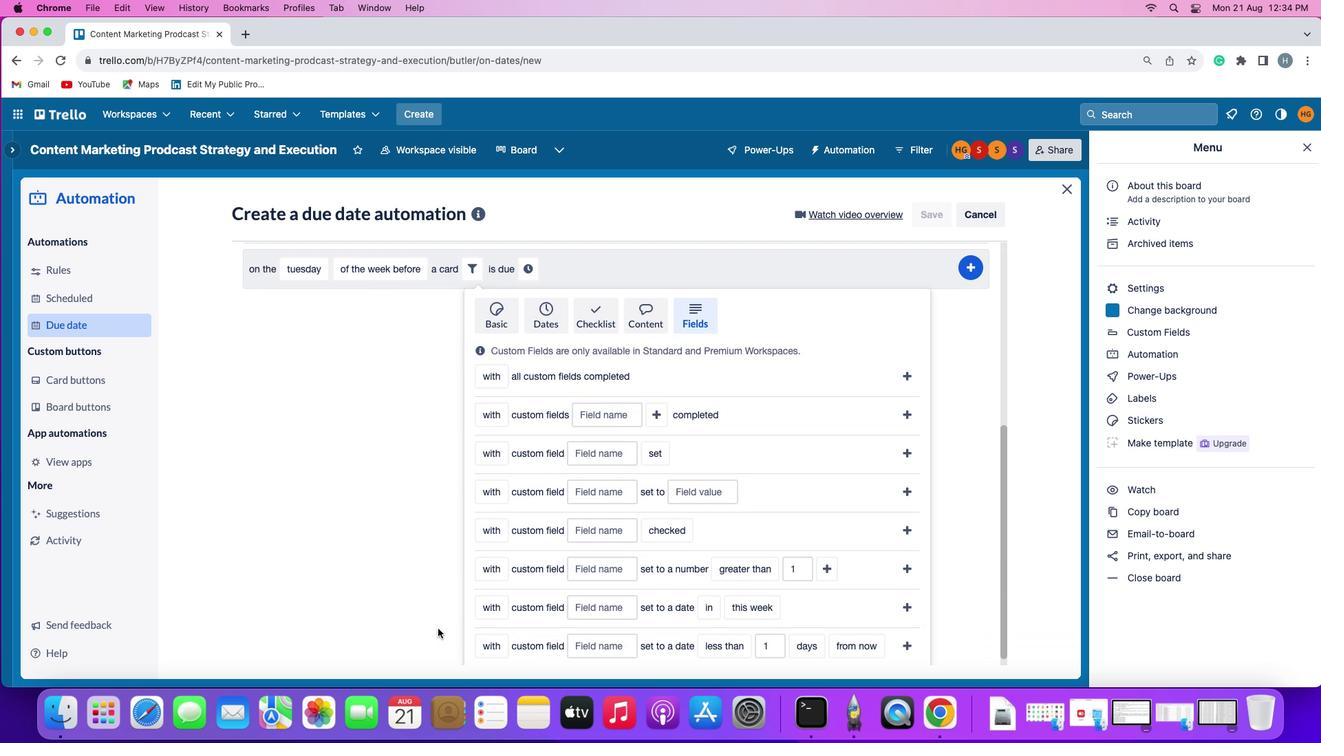 
Action: Mouse scrolled (452, 629) with delta (0, -3)
Screenshot: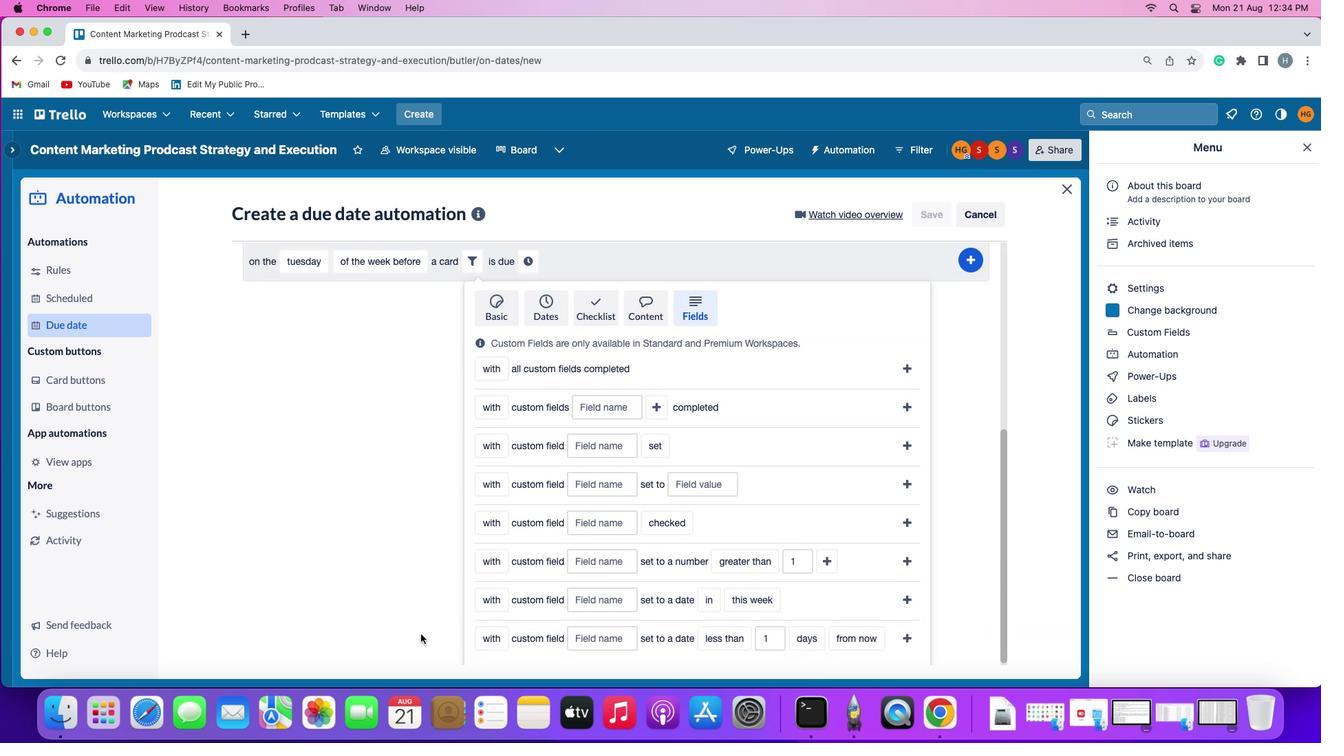 
Action: Mouse moved to (402, 636)
Screenshot: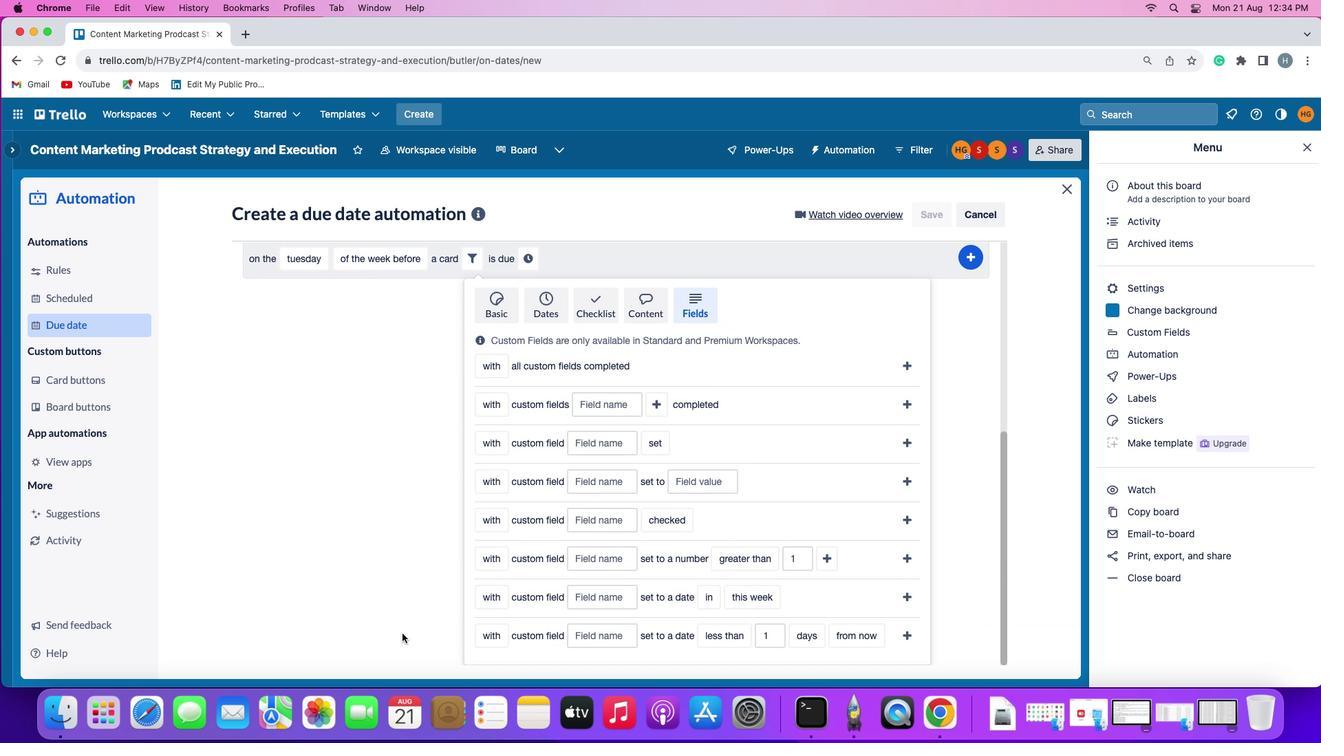 
Action: Mouse scrolled (402, 636) with delta (0, 0)
Screenshot: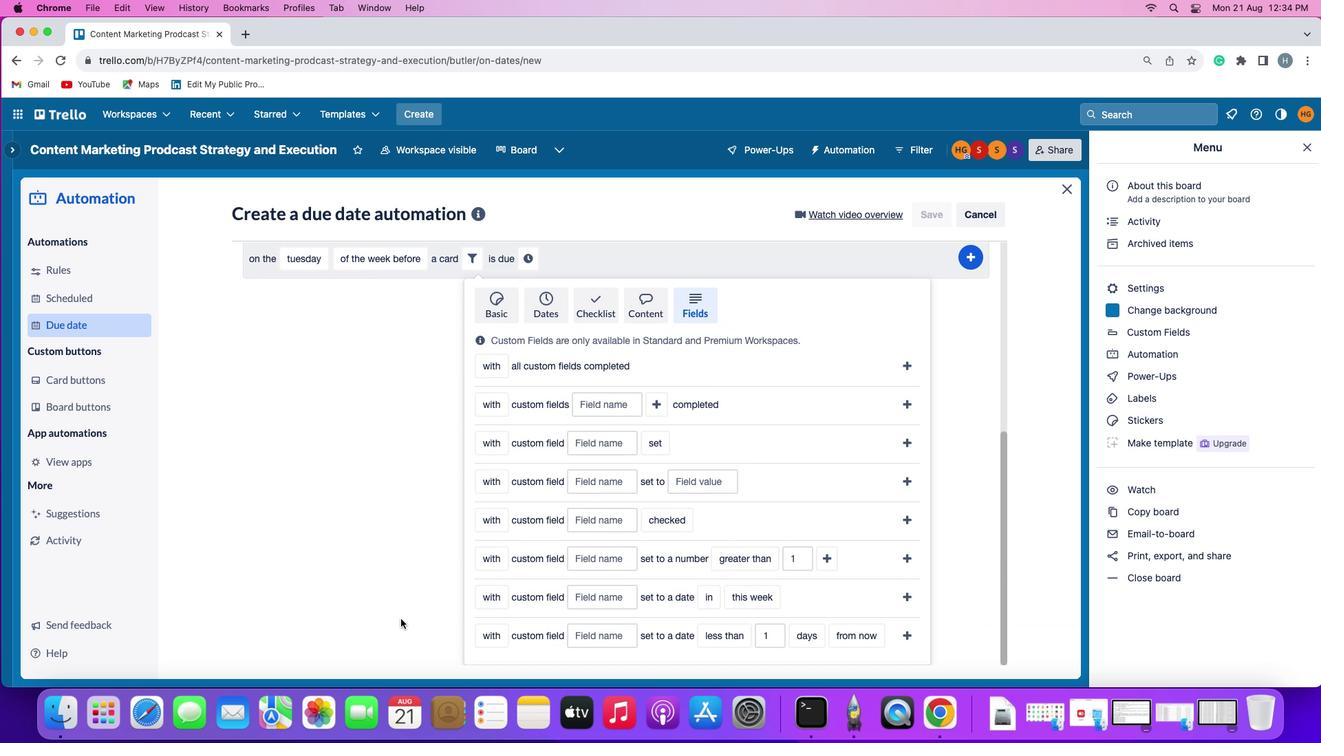 
Action: Mouse moved to (402, 636)
Screenshot: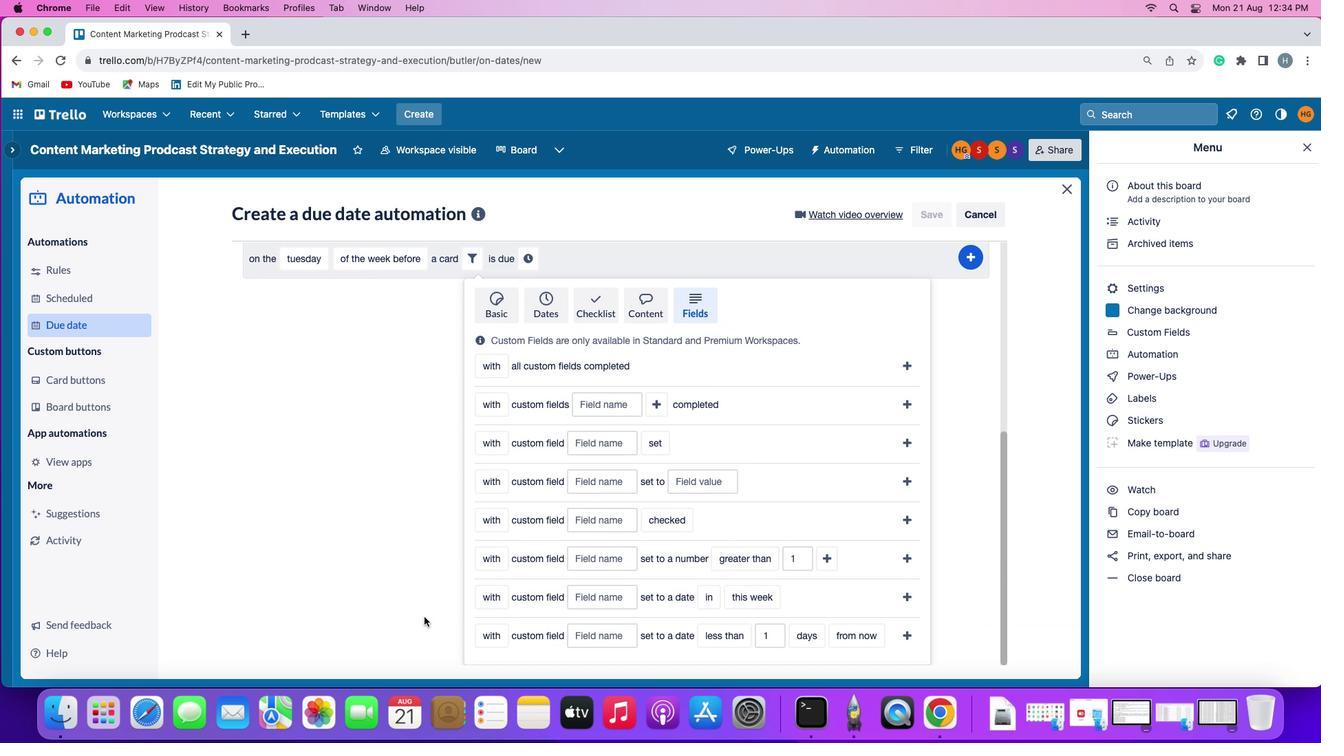 
Action: Mouse scrolled (402, 636) with delta (0, 0)
Screenshot: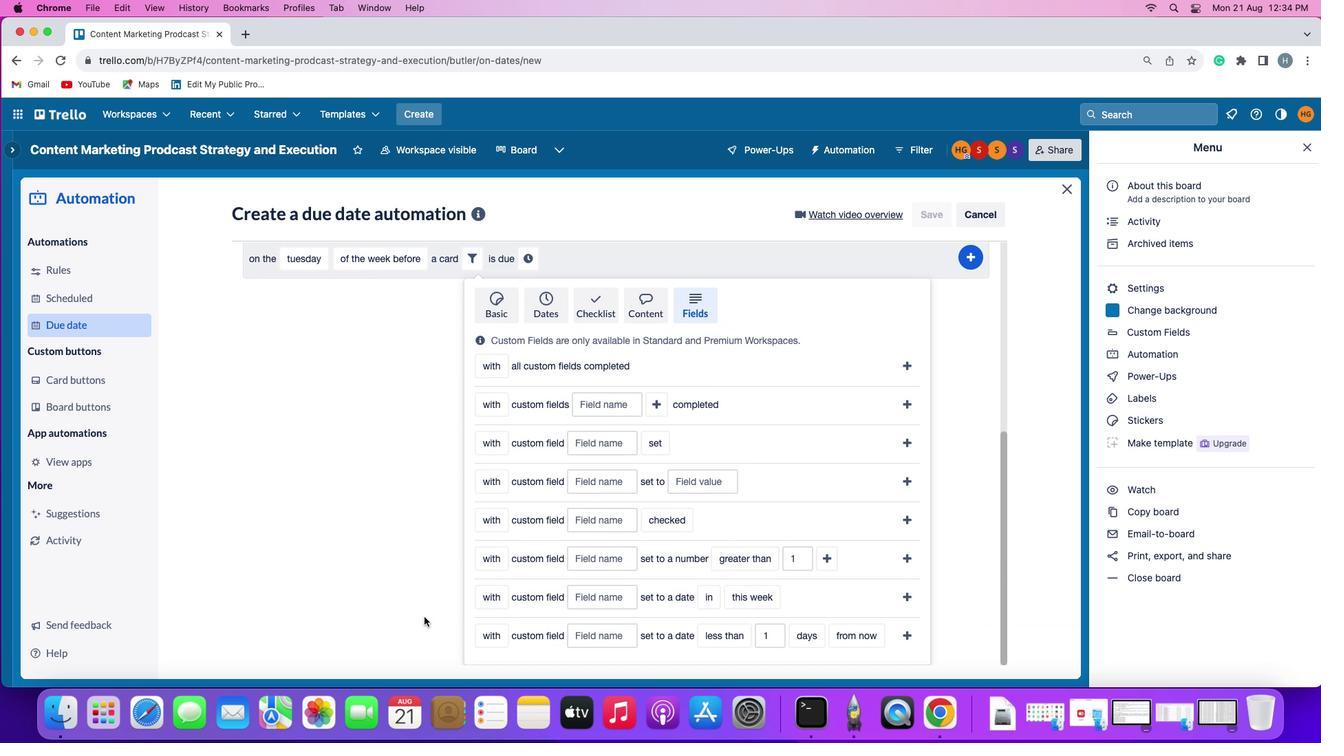 
Action: Mouse moved to (402, 633)
Screenshot: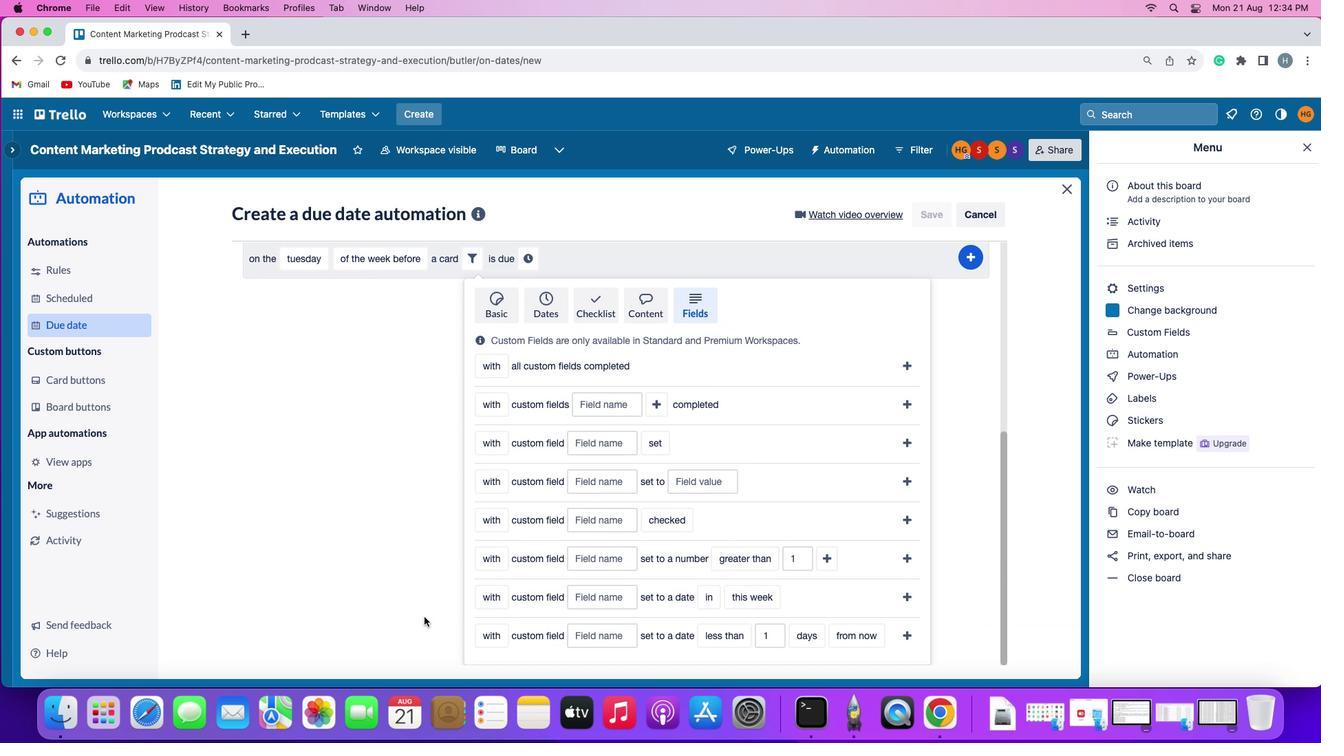 
Action: Mouse scrolled (402, 633) with delta (0, -2)
Screenshot: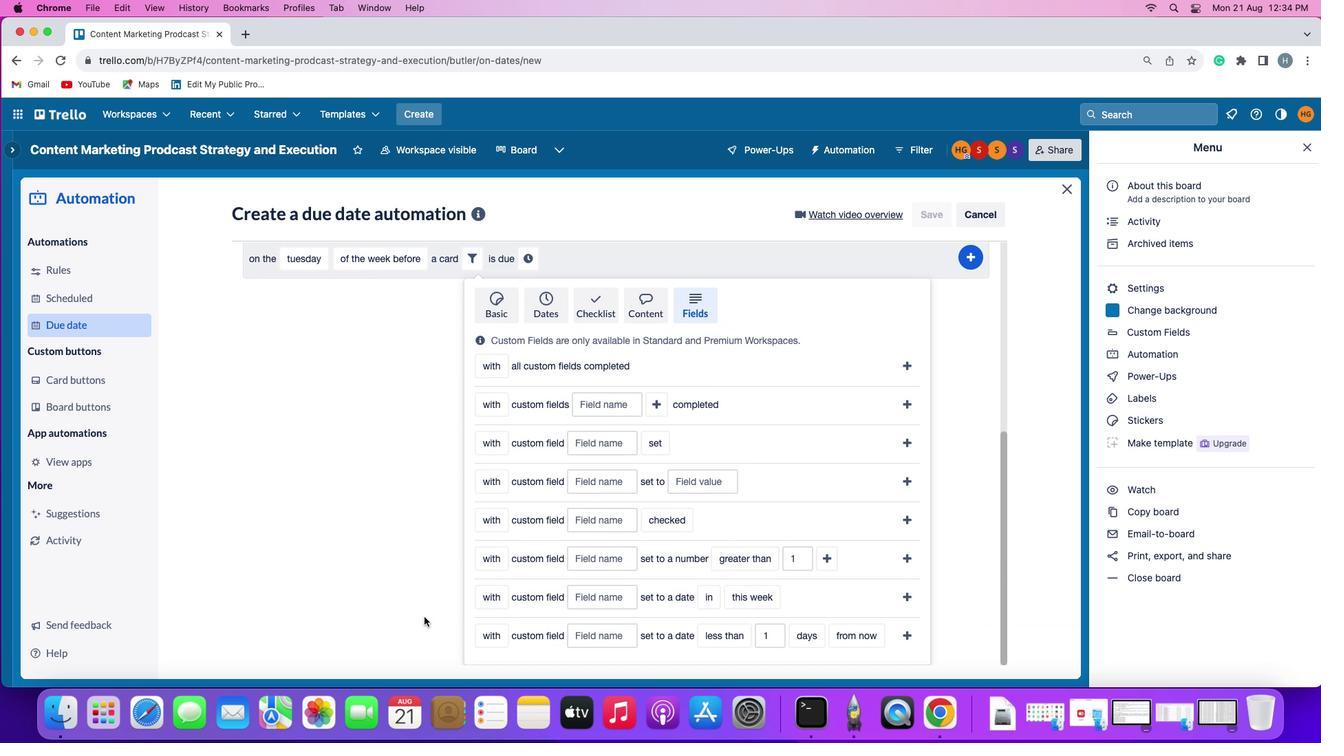 
Action: Mouse moved to (603, 602)
Screenshot: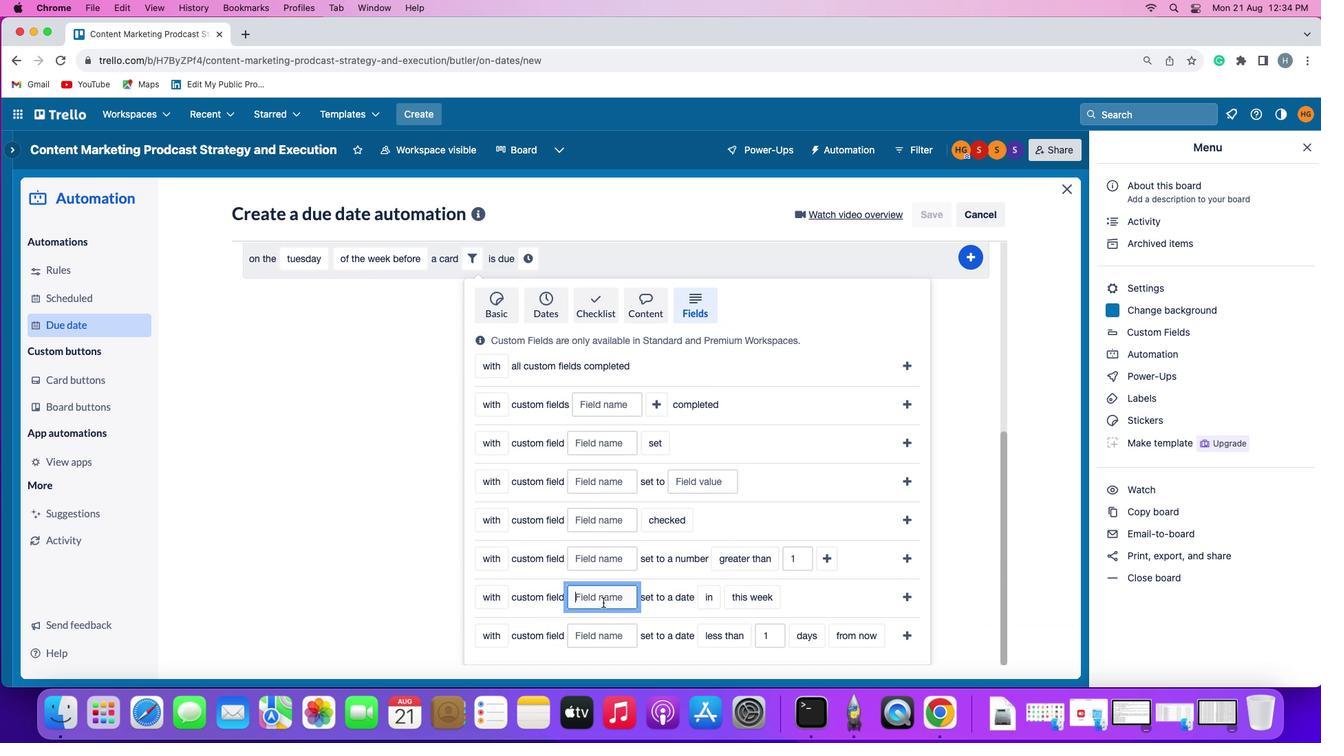 
Action: Mouse pressed left at (603, 602)
Screenshot: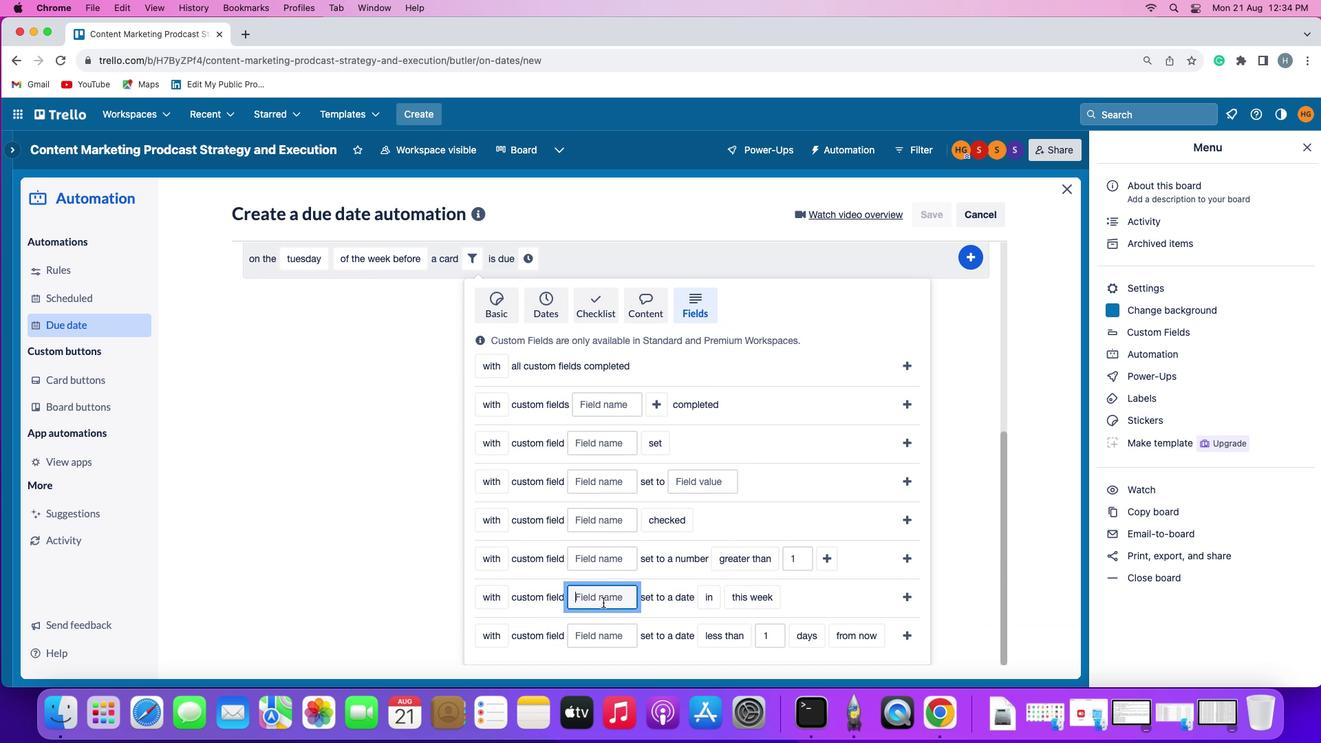 
Action: Mouse moved to (604, 601)
Screenshot: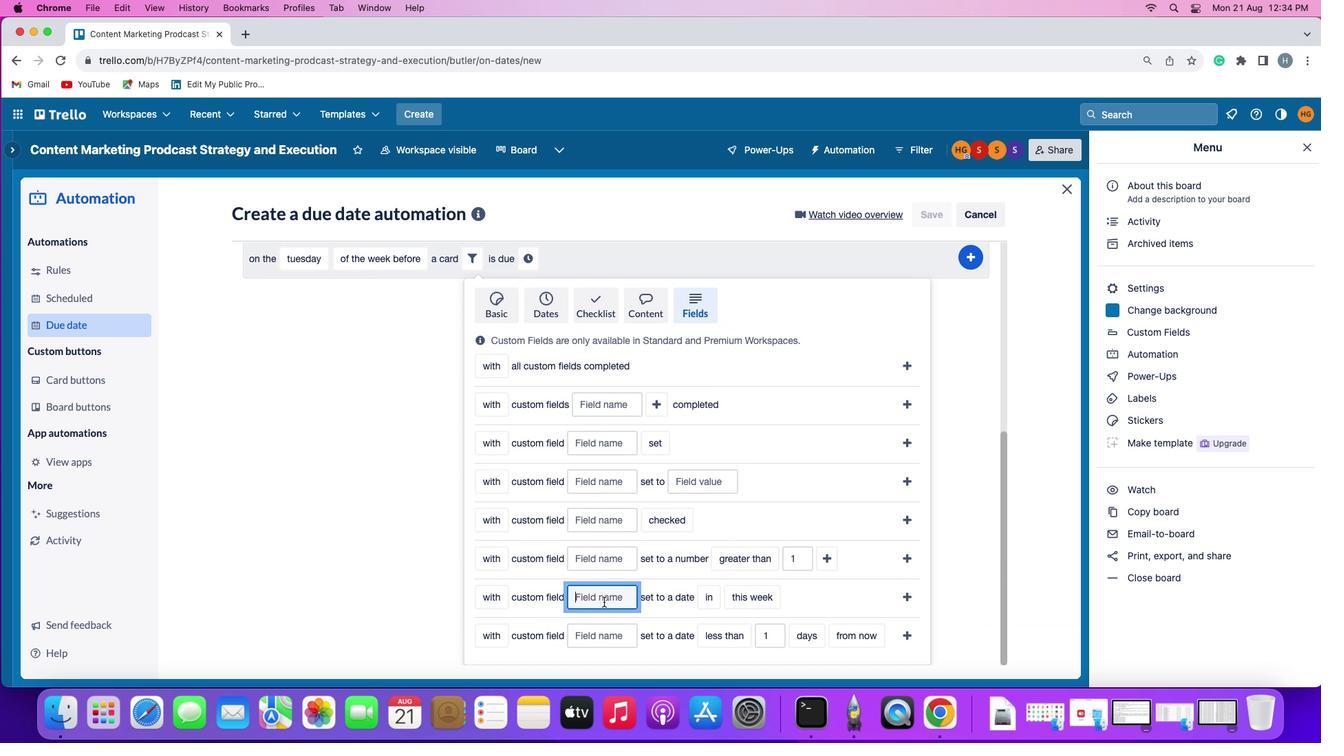 
Action: Key pressed Key.shift'R''e''s''u''m''e'
Screenshot: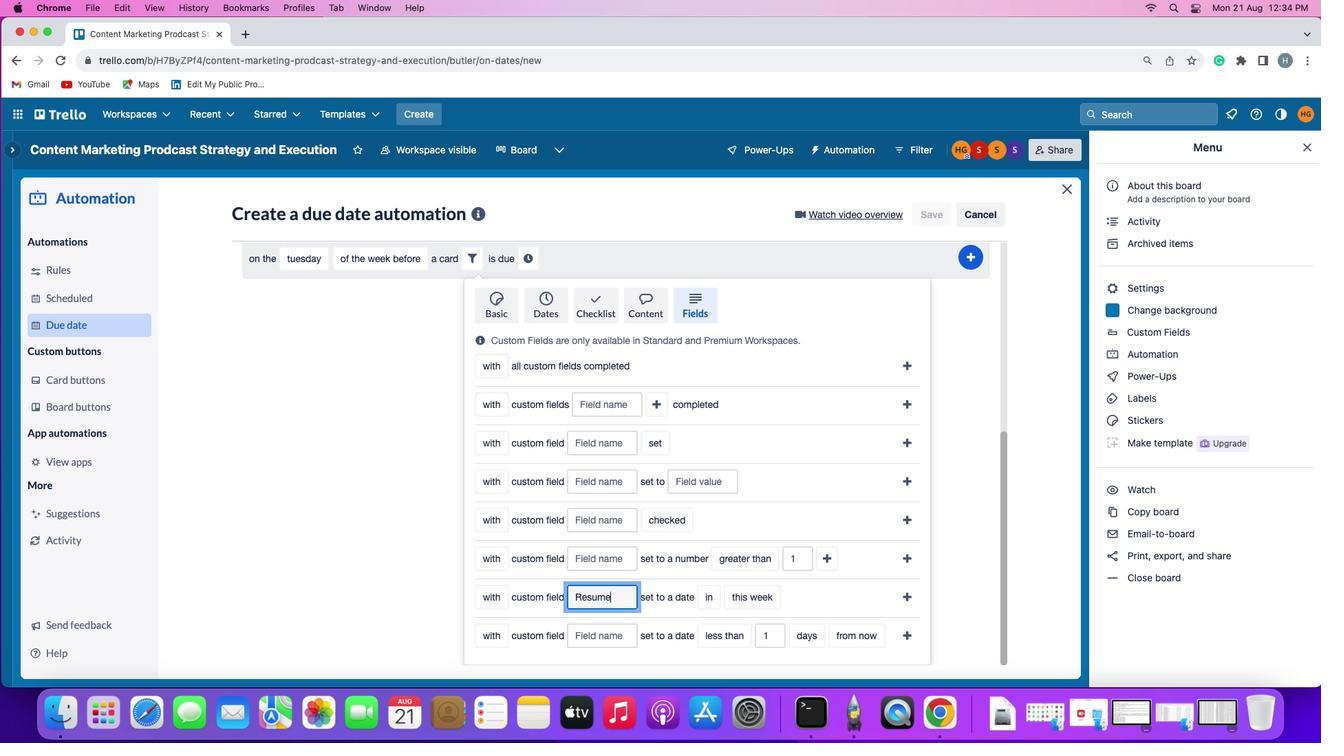 
Action: Mouse moved to (753, 591)
Screenshot: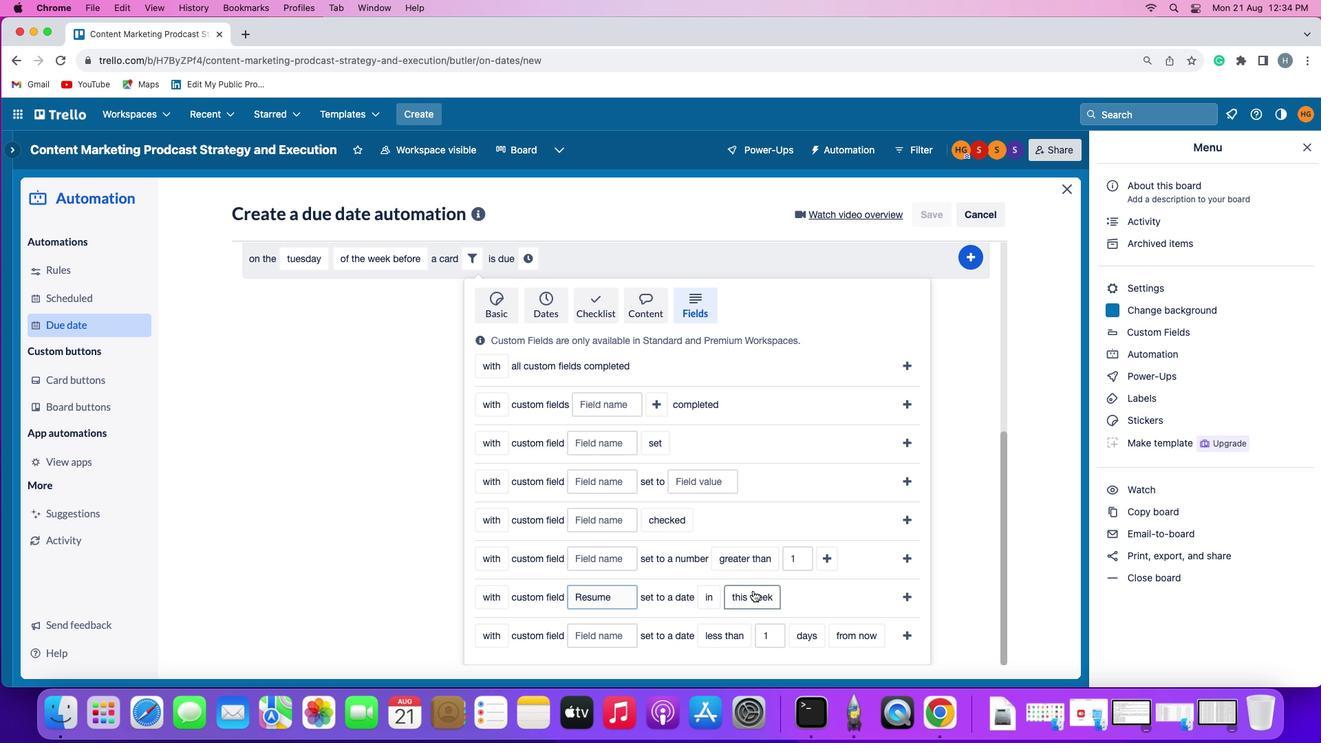 
Action: Mouse pressed left at (753, 591)
Screenshot: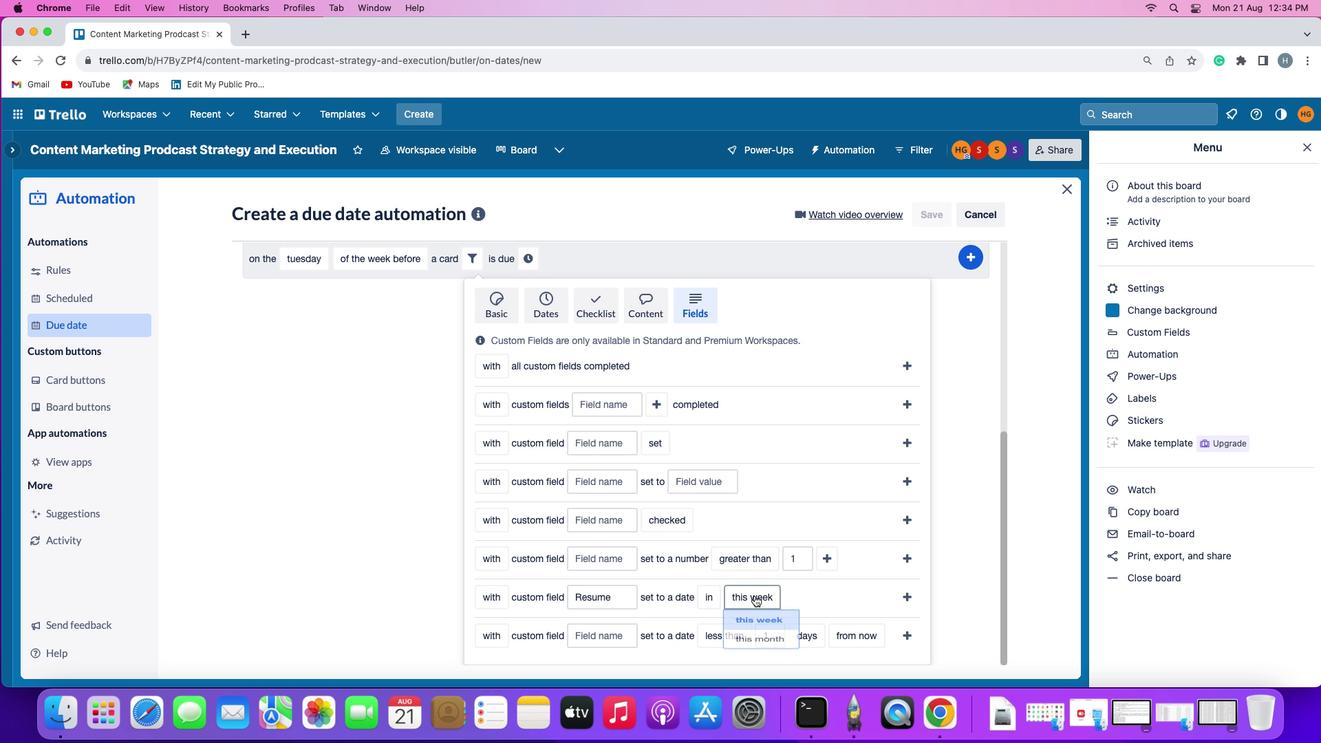 
Action: Mouse moved to (757, 645)
Screenshot: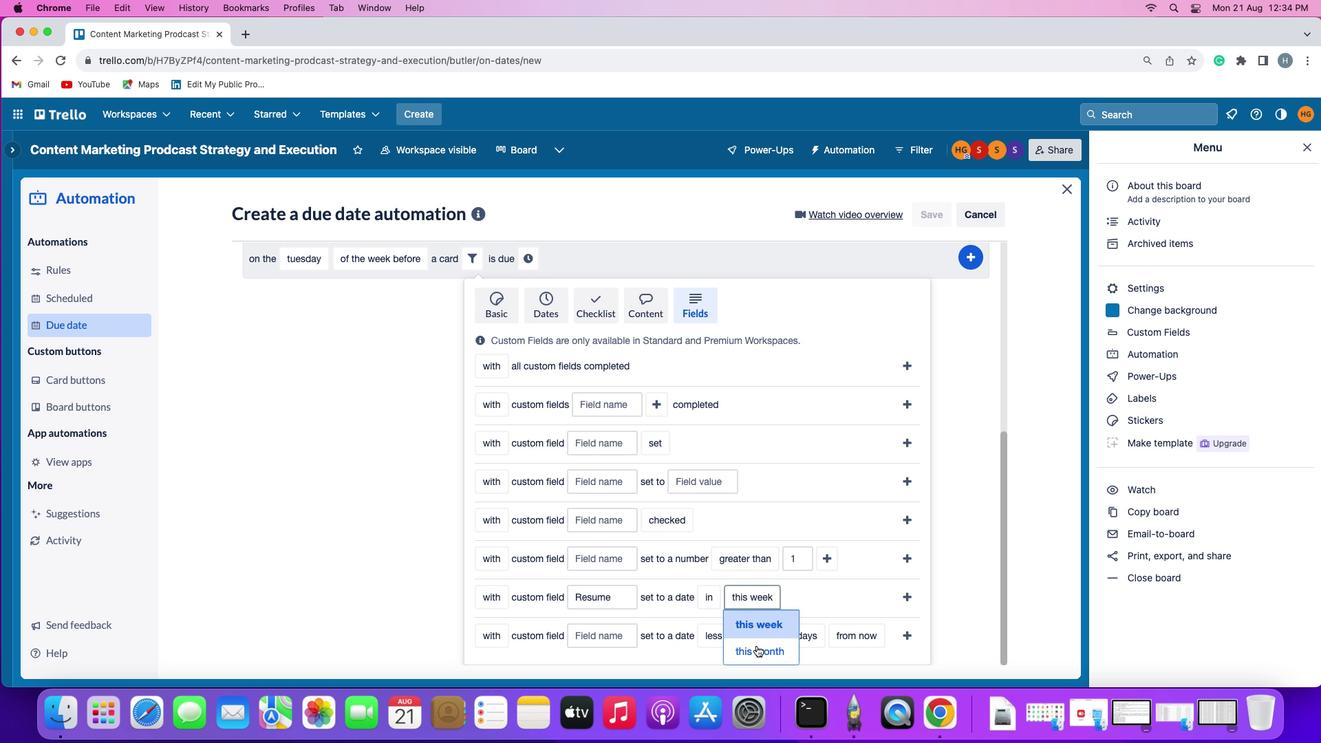 
Action: Mouse pressed left at (757, 645)
Screenshot: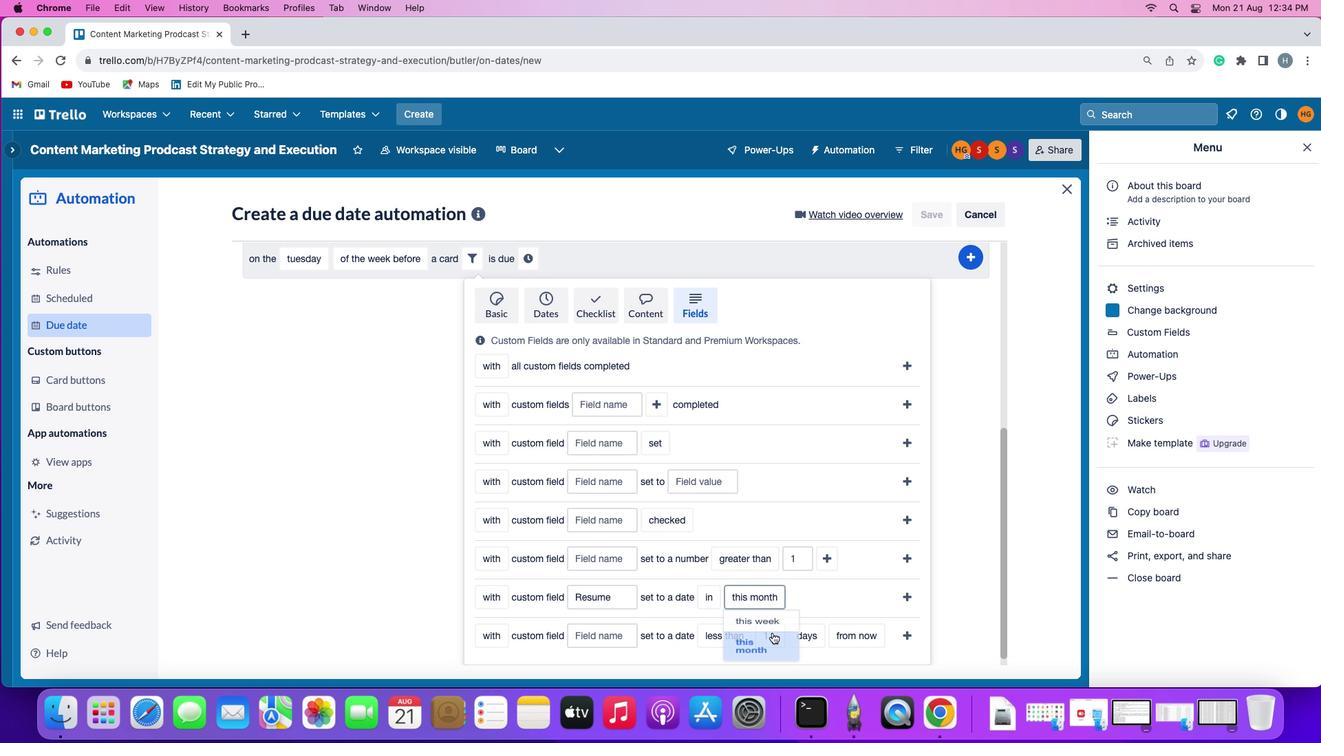 
Action: Mouse moved to (905, 593)
Screenshot: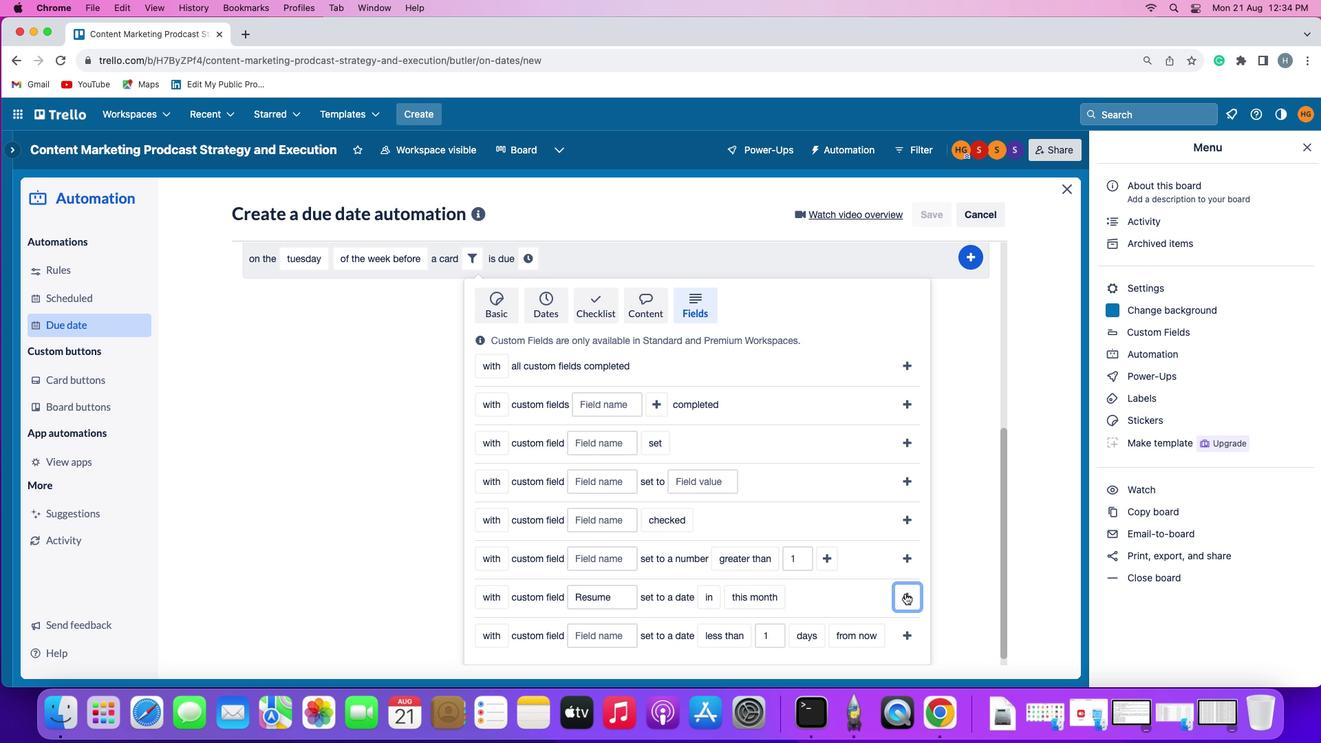 
Action: Mouse pressed left at (905, 593)
Screenshot: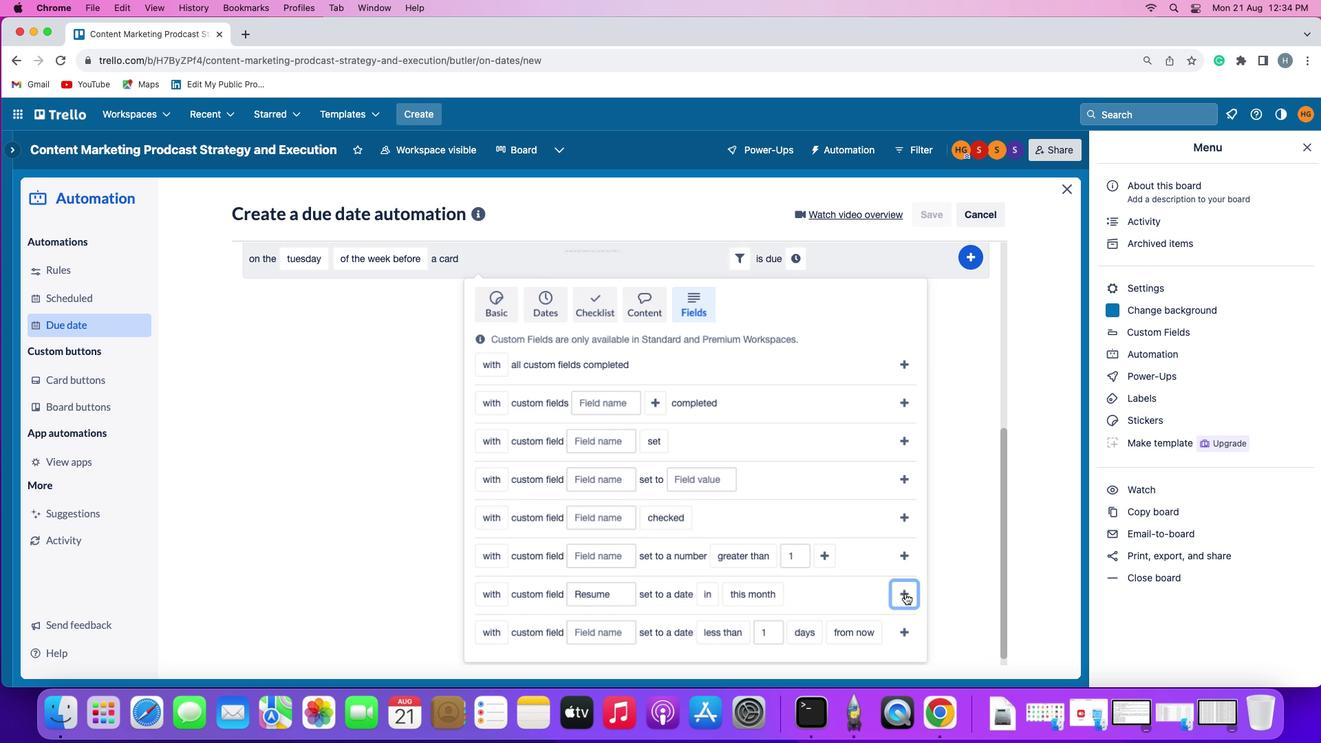 
Action: Mouse moved to (794, 605)
Screenshot: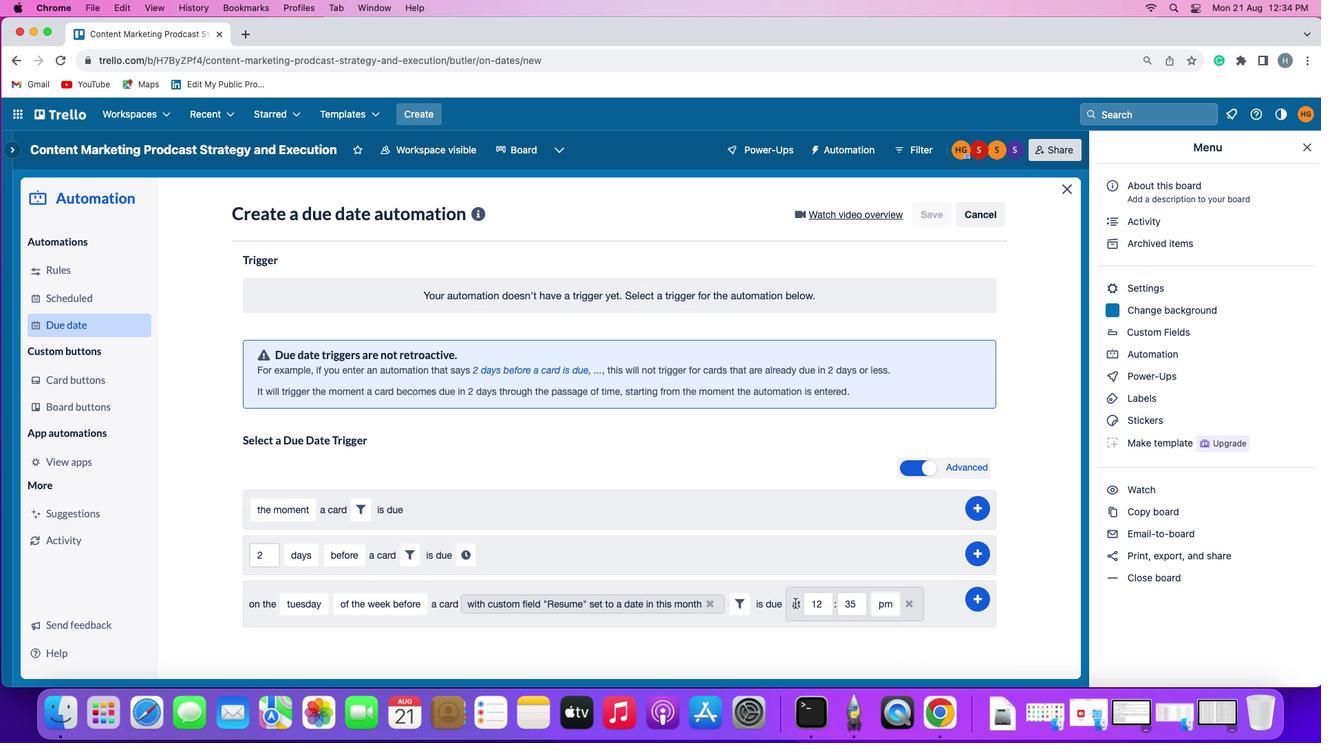 
Action: Mouse pressed left at (794, 605)
Screenshot: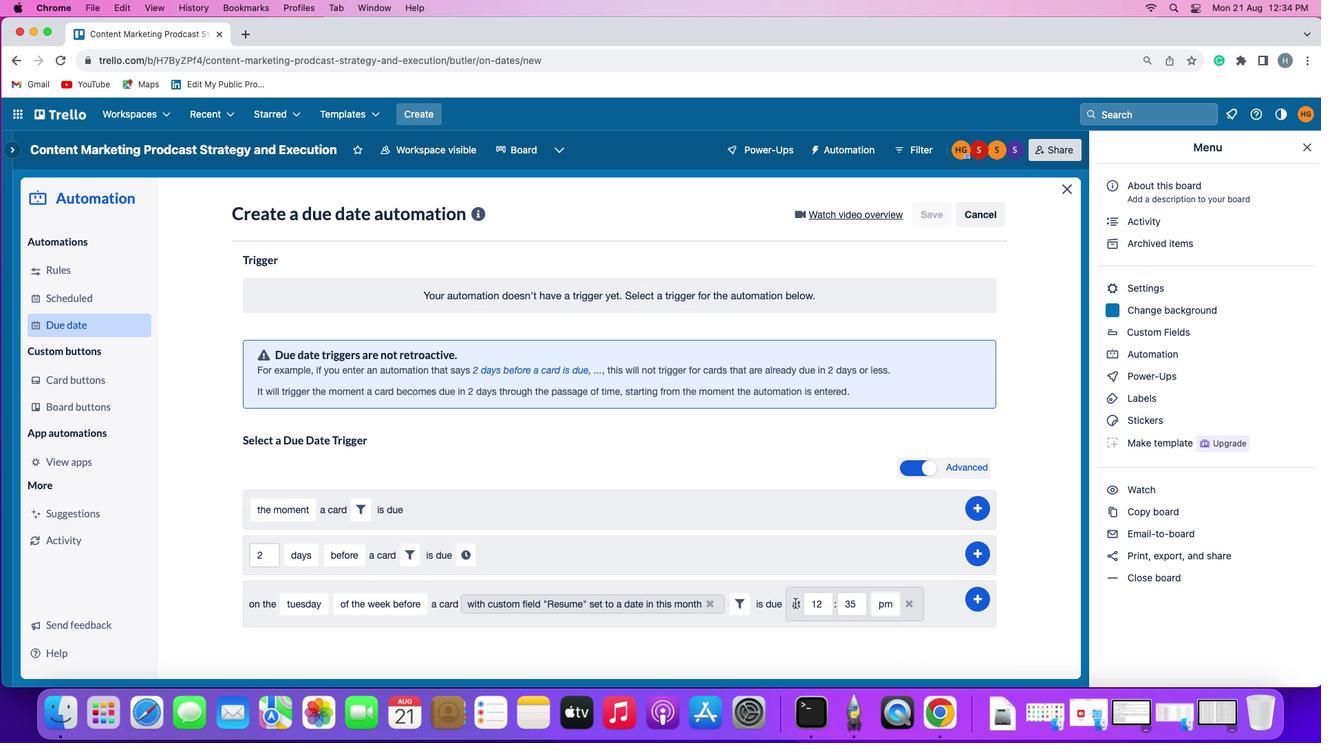 
Action: Mouse moved to (823, 603)
Screenshot: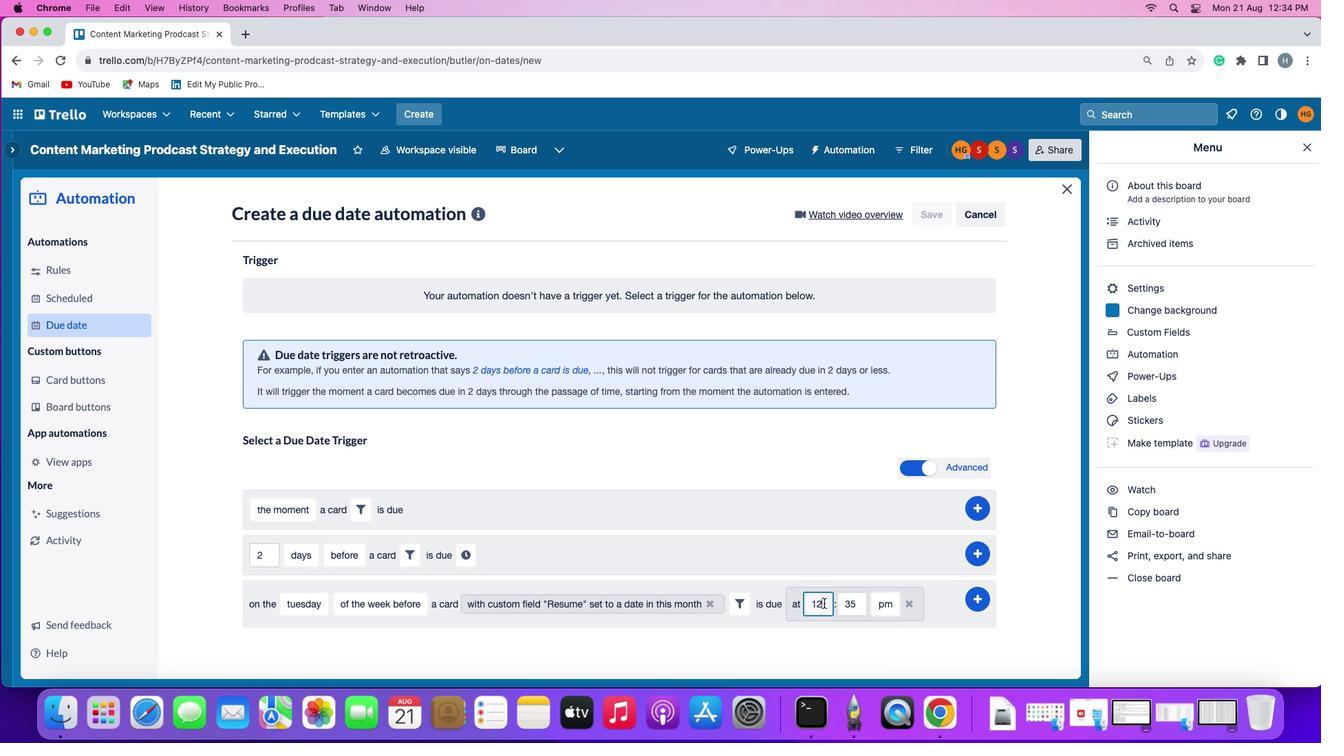 
Action: Mouse pressed left at (823, 603)
Screenshot: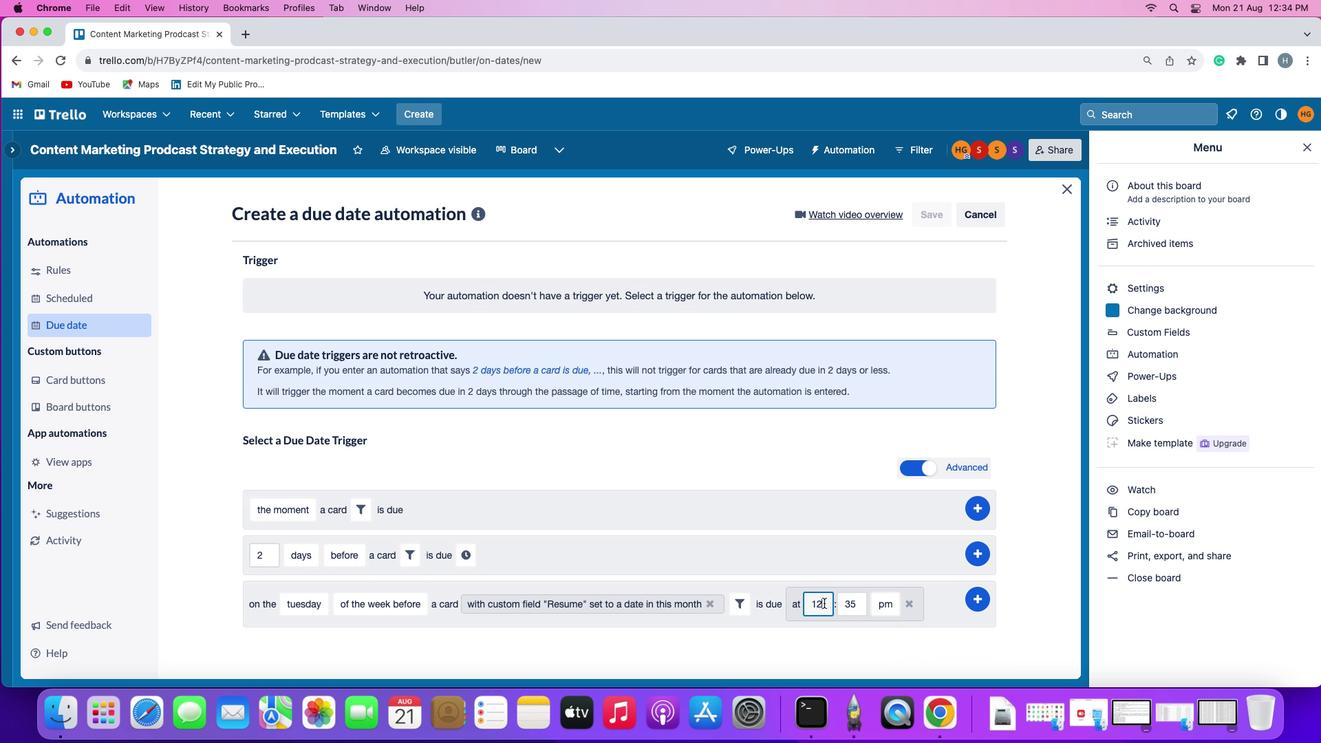 
Action: Key pressed Key.backspace
Screenshot: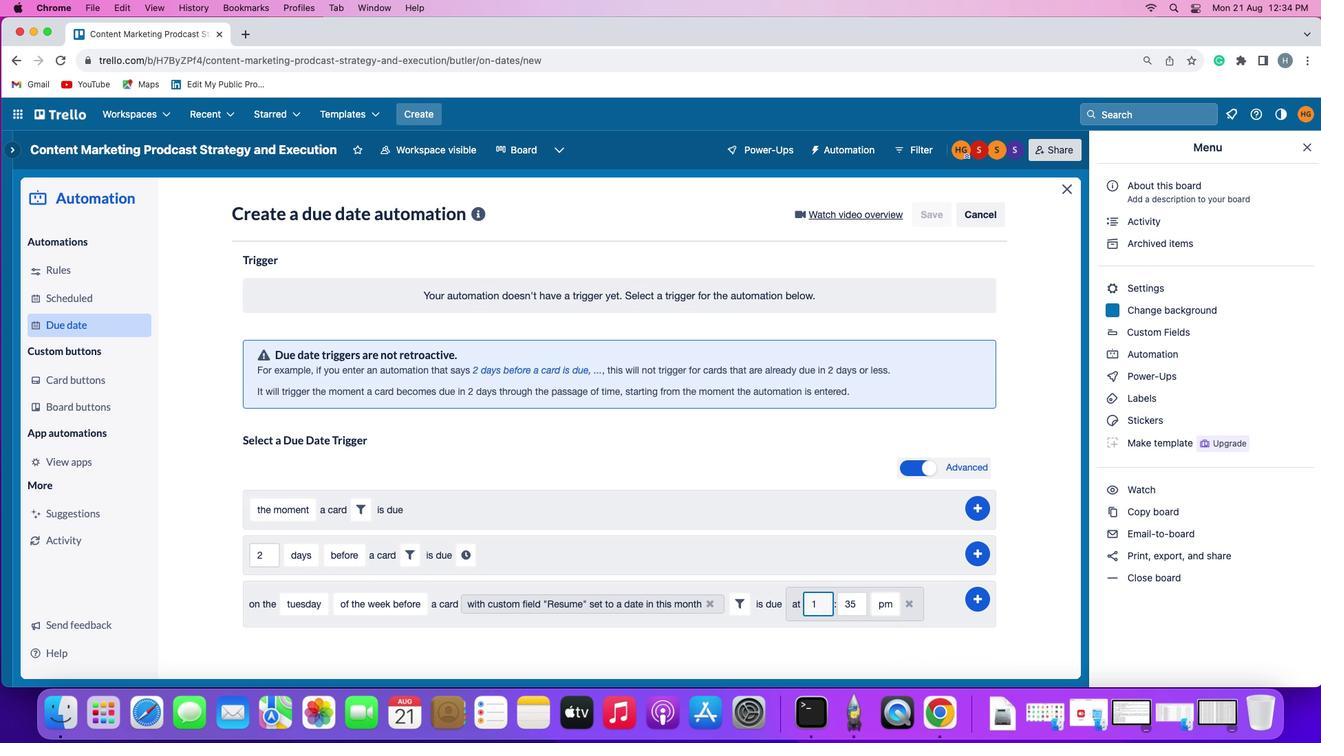 
Action: Mouse moved to (824, 602)
Screenshot: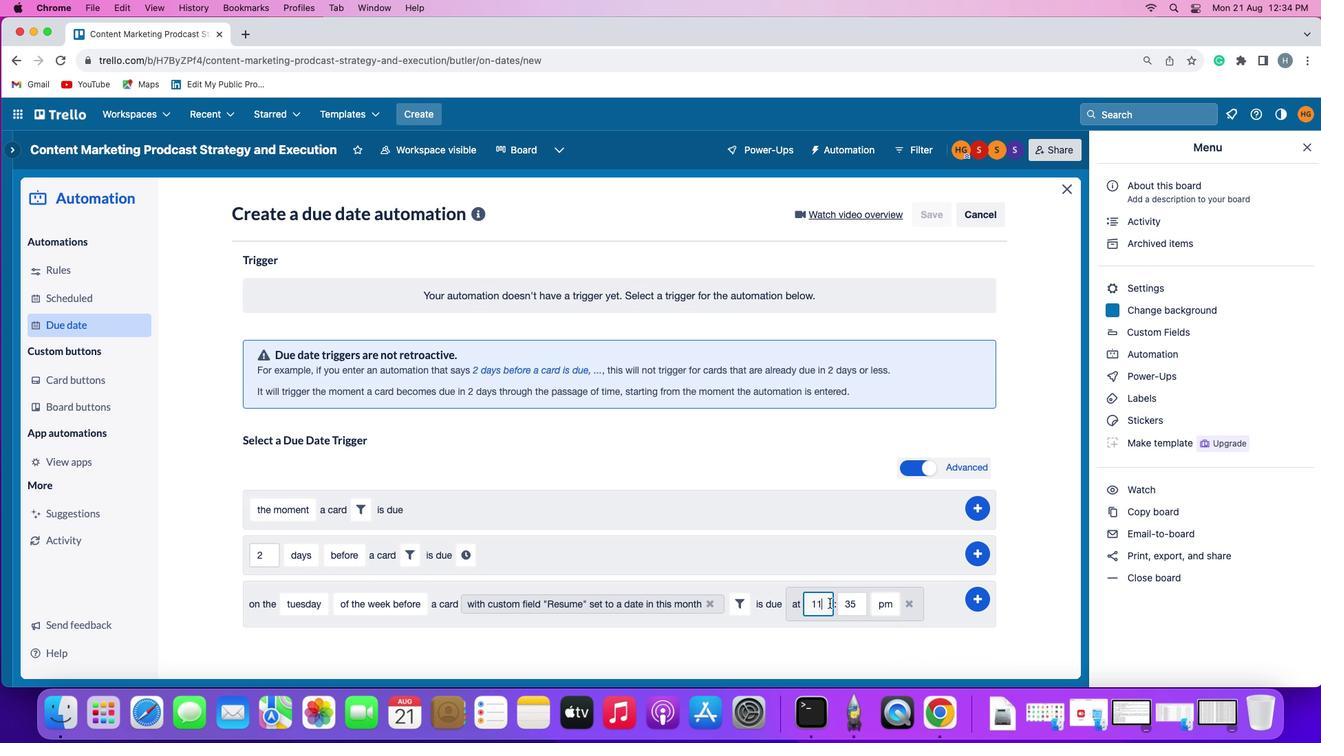 
Action: Key pressed '1'
Screenshot: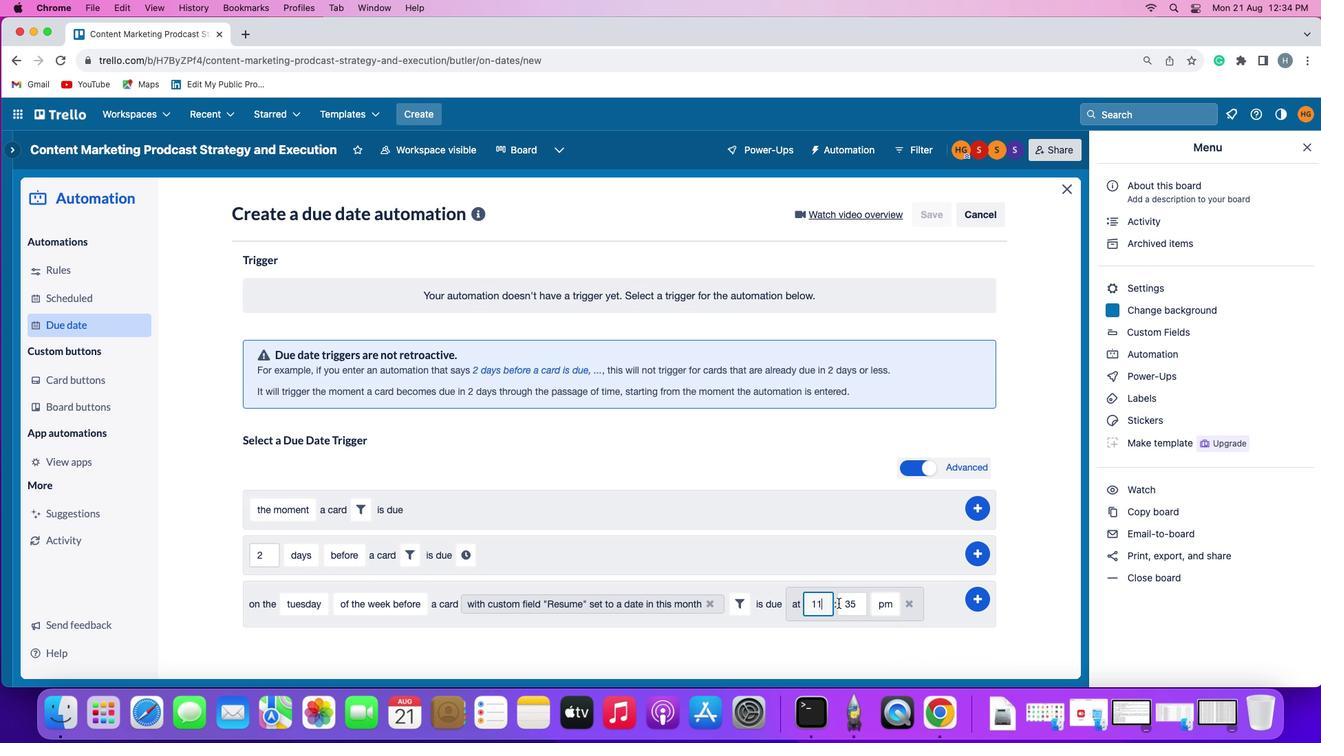 
Action: Mouse moved to (861, 602)
Screenshot: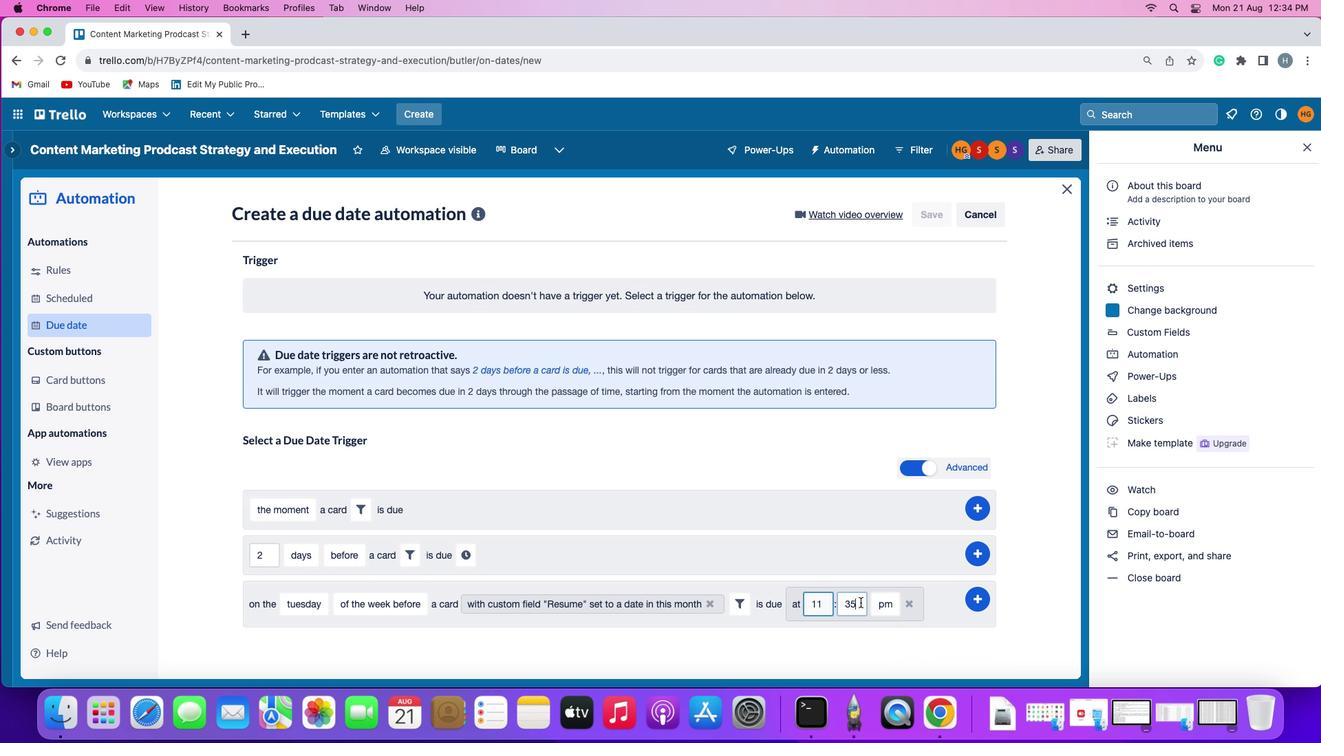 
Action: Mouse pressed left at (861, 602)
Screenshot: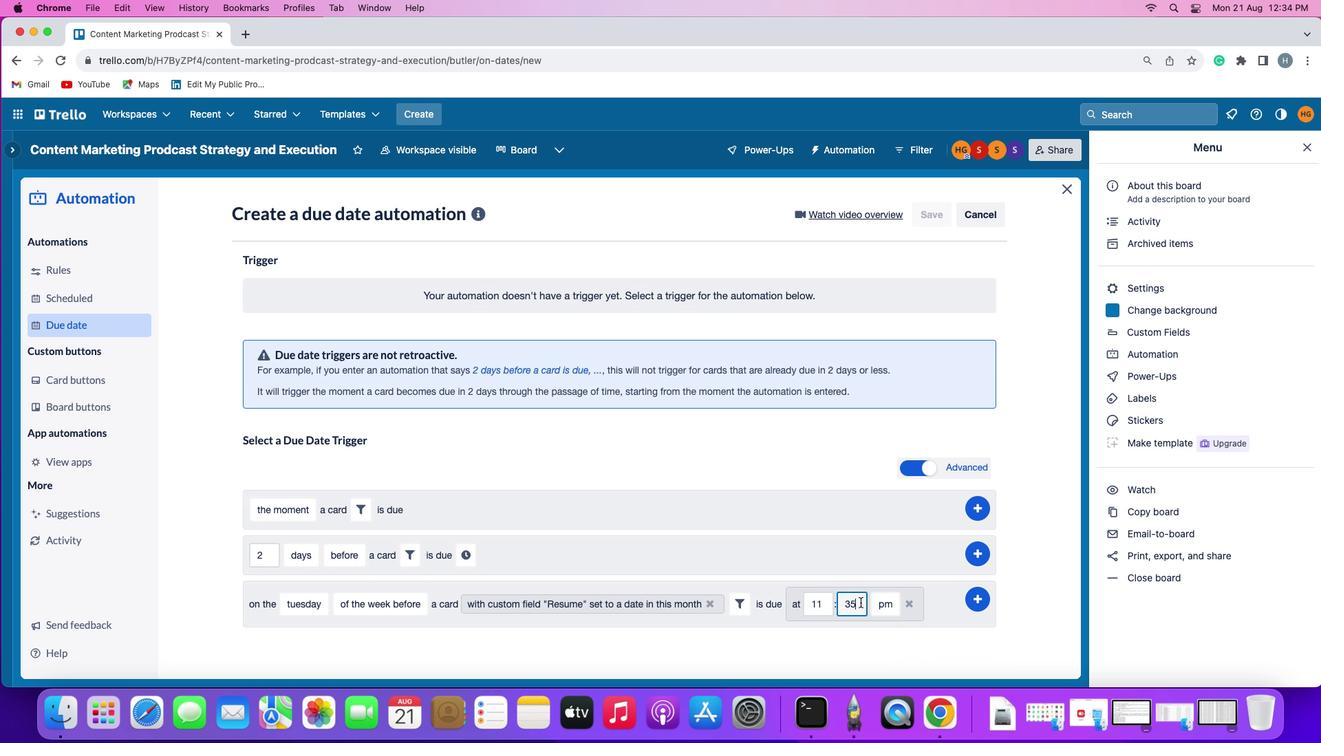 
Action: Key pressed Key.backspaceKey.backspace'0''0'
Screenshot: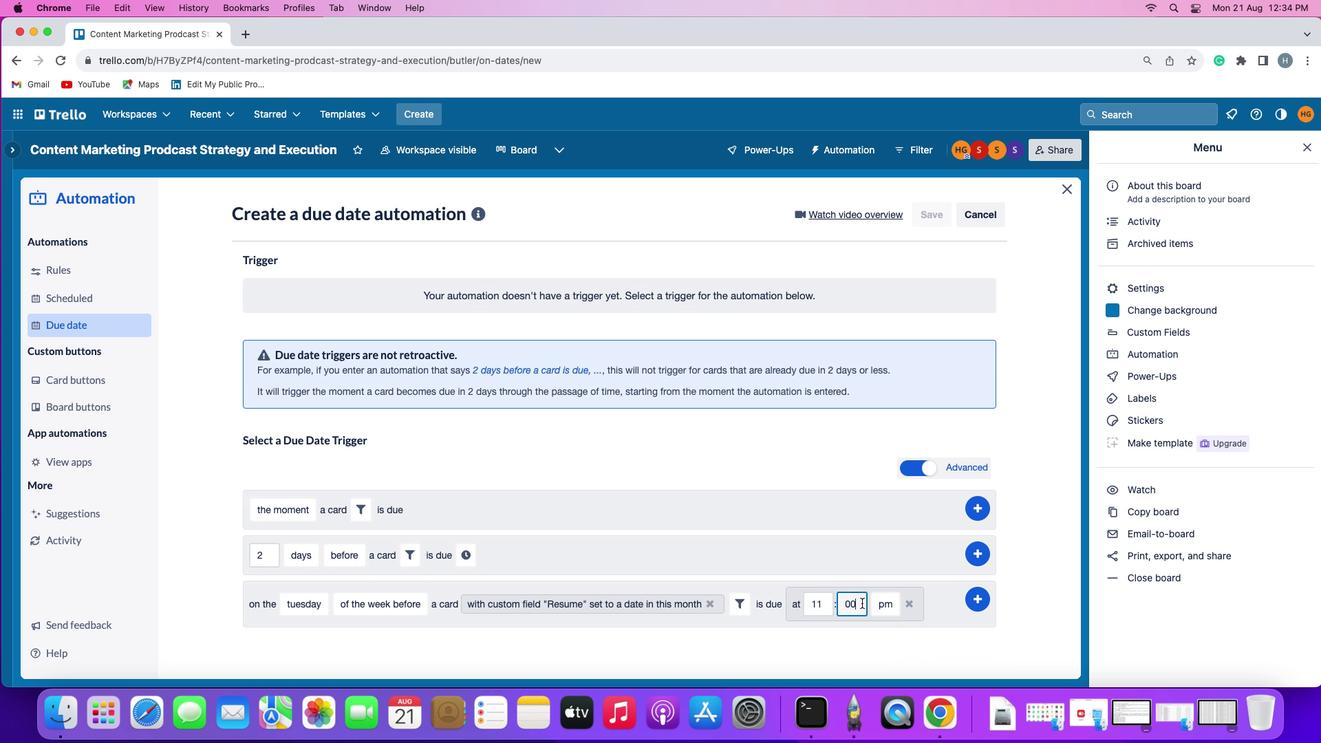 
Action: Mouse moved to (880, 604)
Screenshot: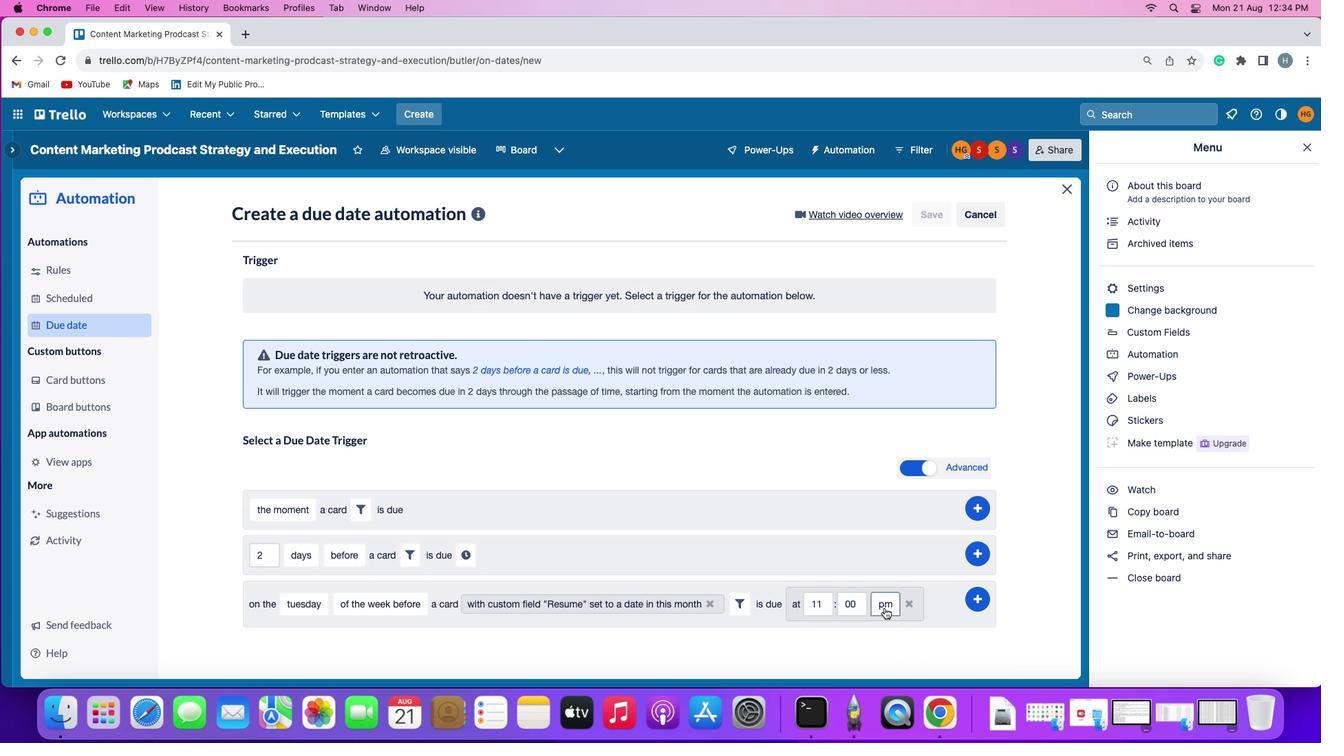 
Action: Mouse pressed left at (880, 604)
Screenshot: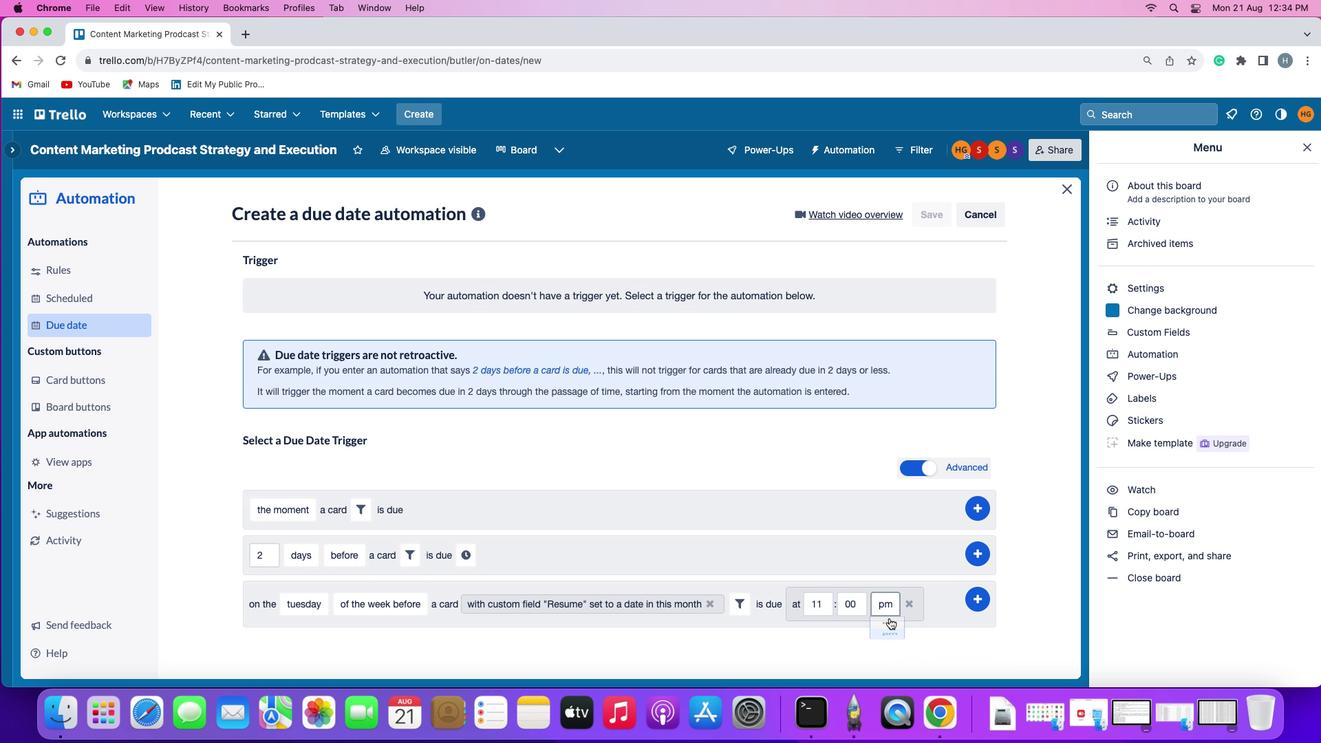 
Action: Mouse moved to (889, 622)
Screenshot: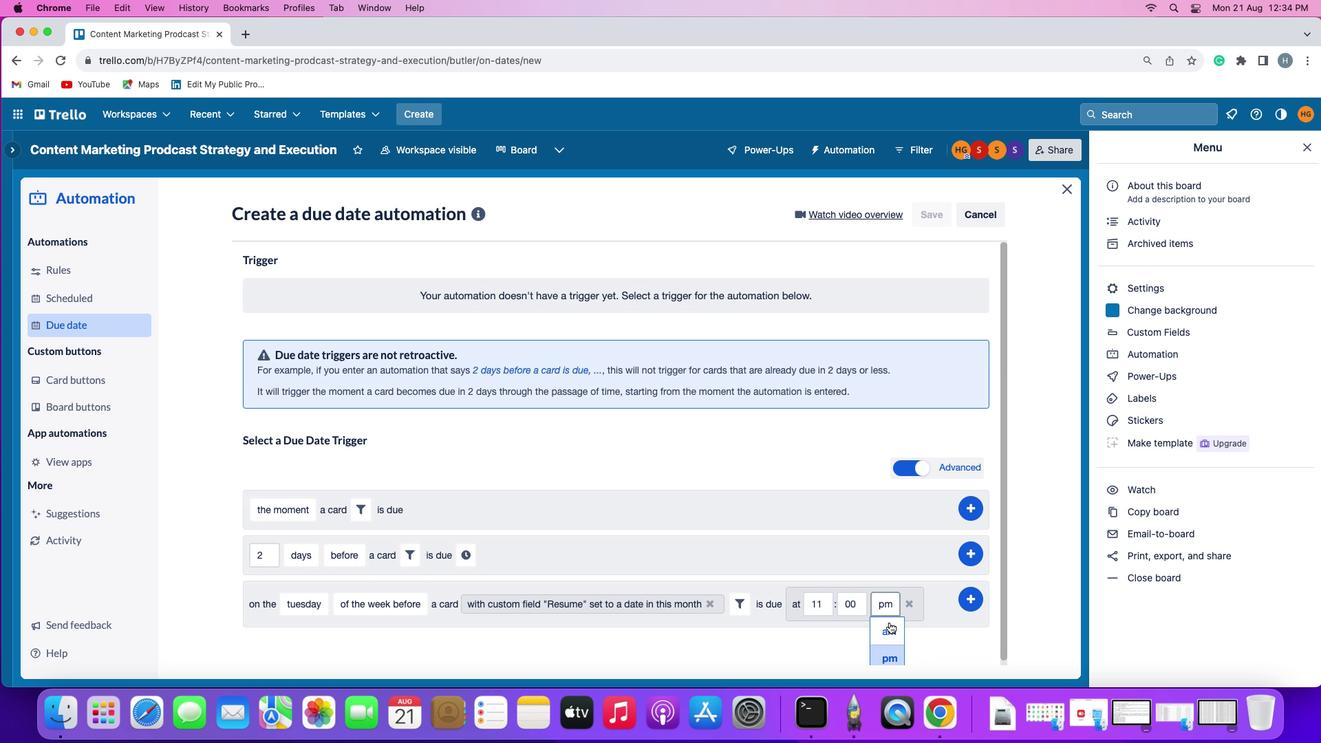 
Action: Mouse pressed left at (889, 622)
Screenshot: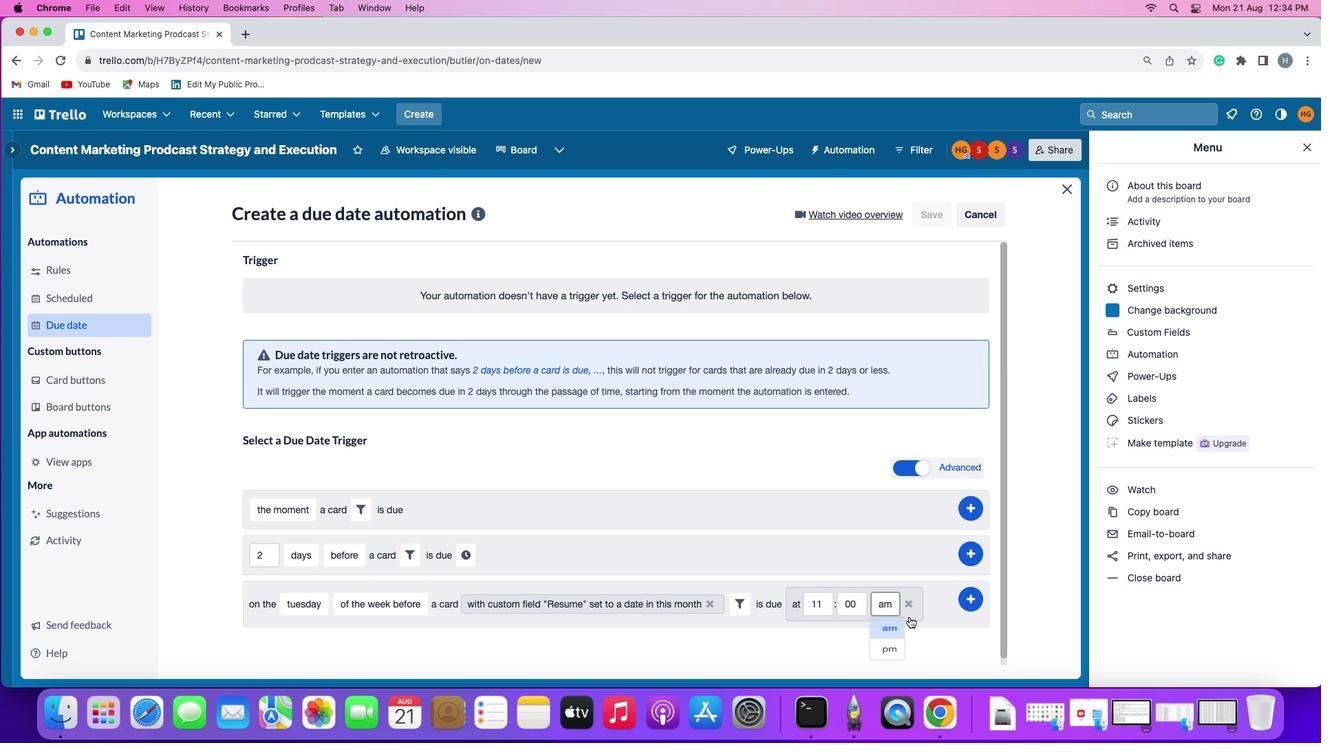 
Action: Mouse moved to (976, 598)
Screenshot: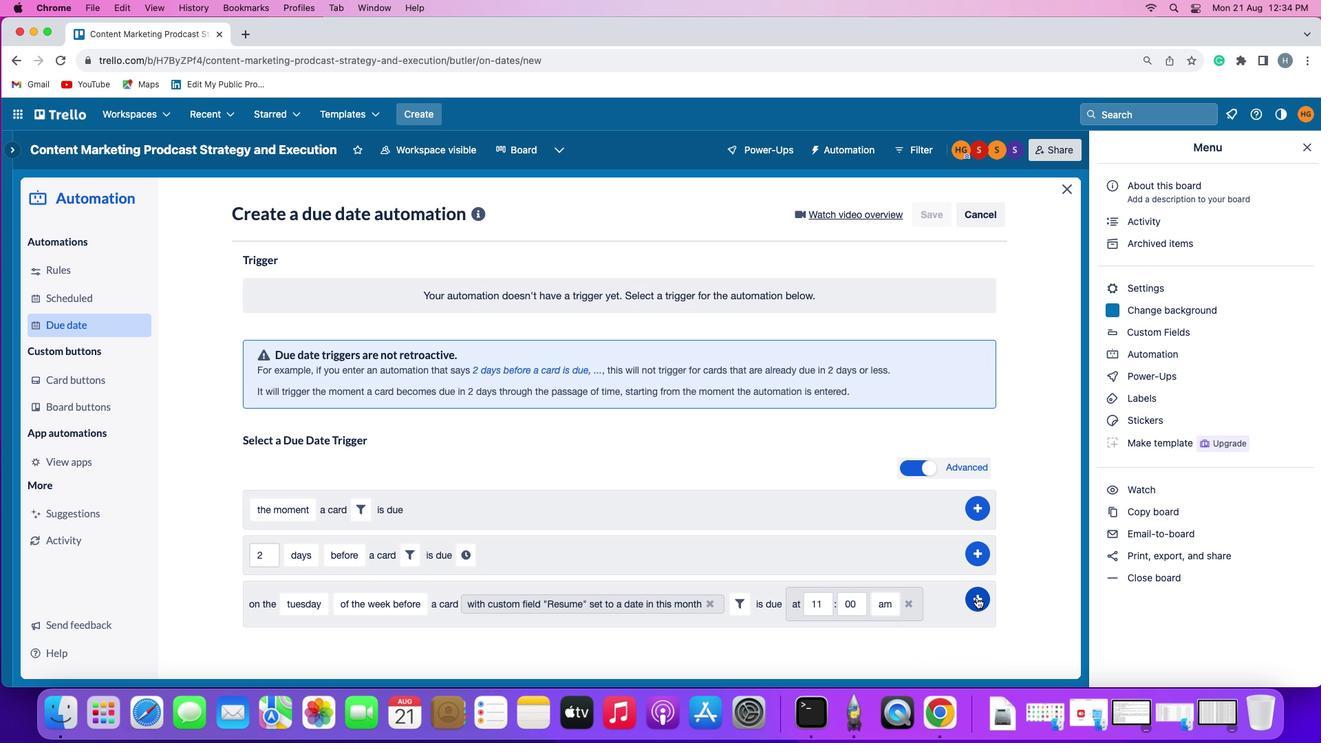 
Action: Mouse pressed left at (976, 598)
Screenshot: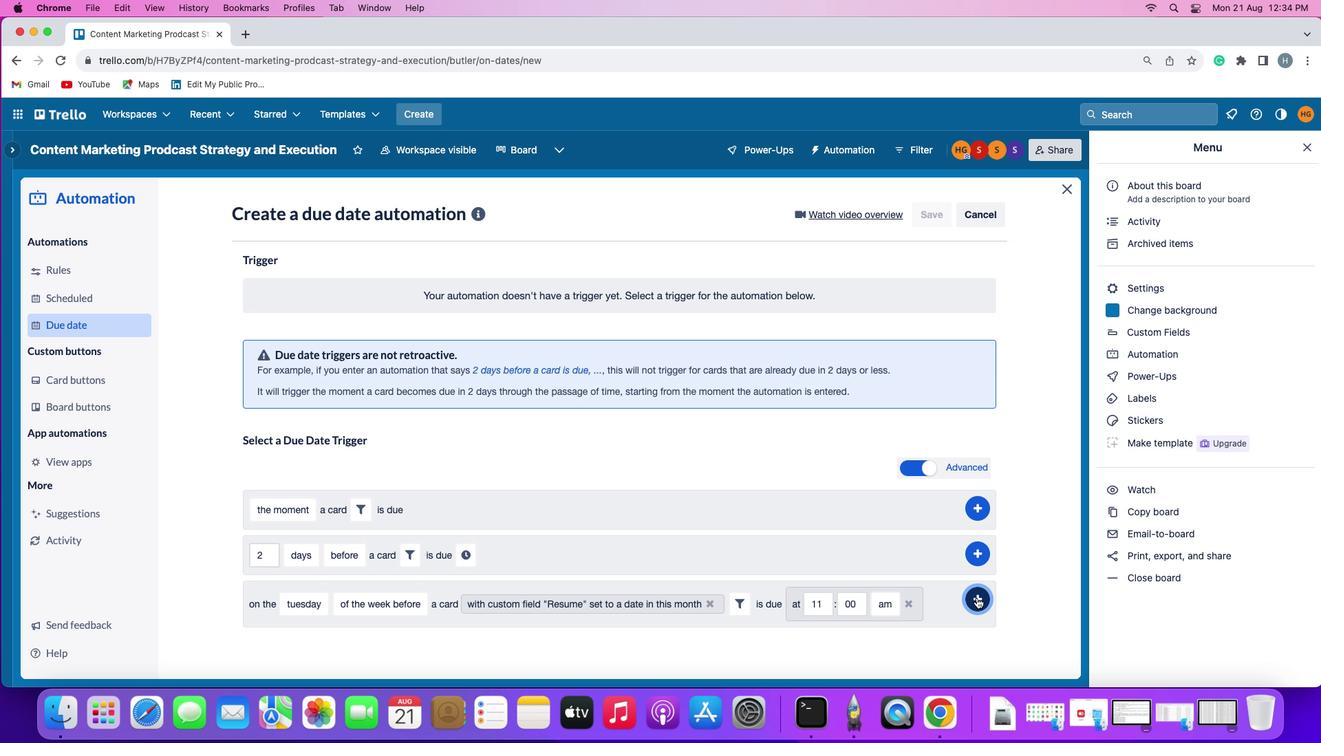 
Action: Mouse moved to (1039, 516)
Screenshot: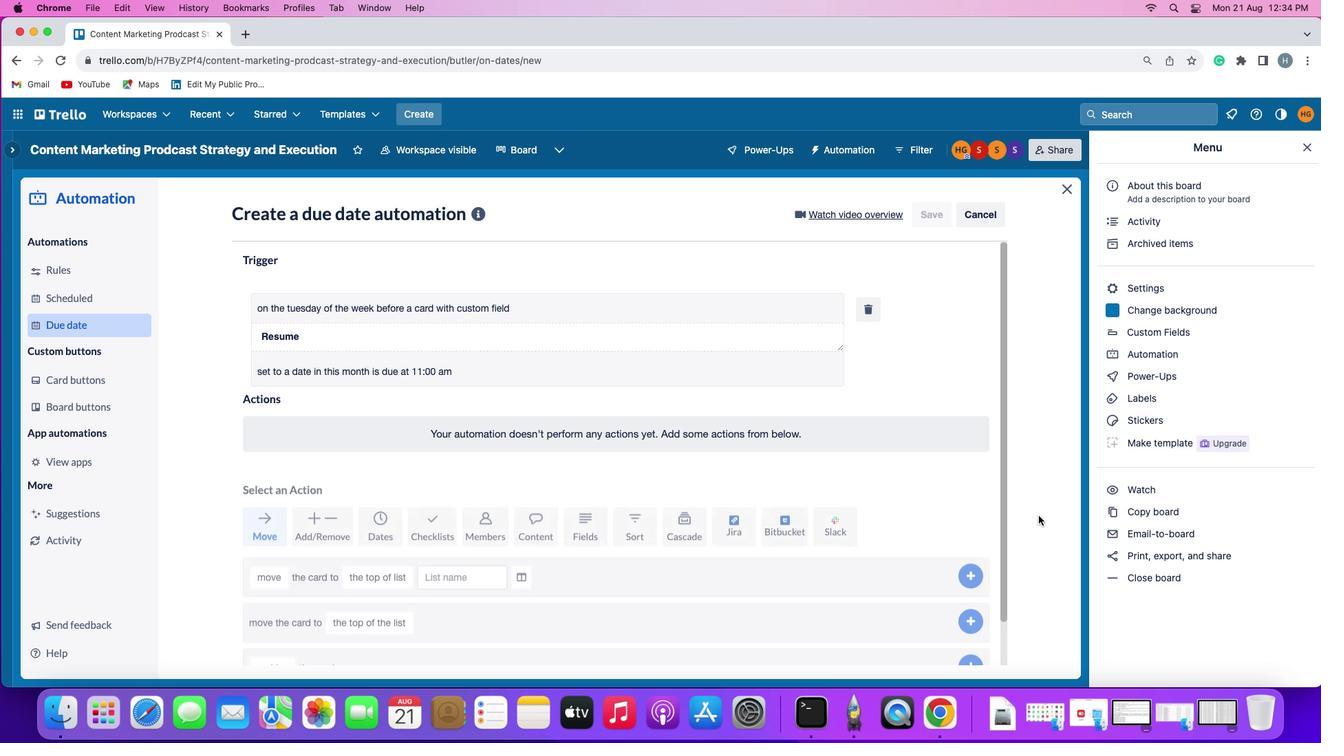 
